 Task: Look for space in Babana, Nigeria from 2nd June, 2023 to 15th June, 2023 for 2 adults in price range Rs.10000 to Rs.15000. Place can be entire place with 1  bedroom having 1 bed and 1 bathroom. Property type can be house, flat, guest house, hotel. Booking option can be shelf check-in. Required host language is English.
Action: Mouse moved to (485, 121)
Screenshot: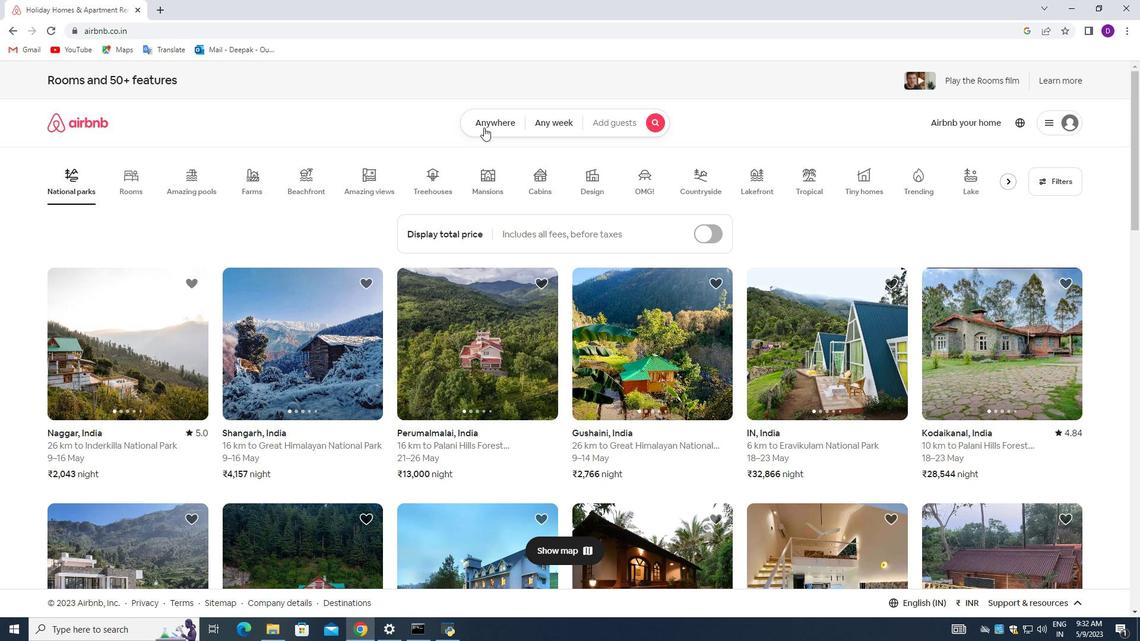 
Action: Mouse pressed left at (485, 121)
Screenshot: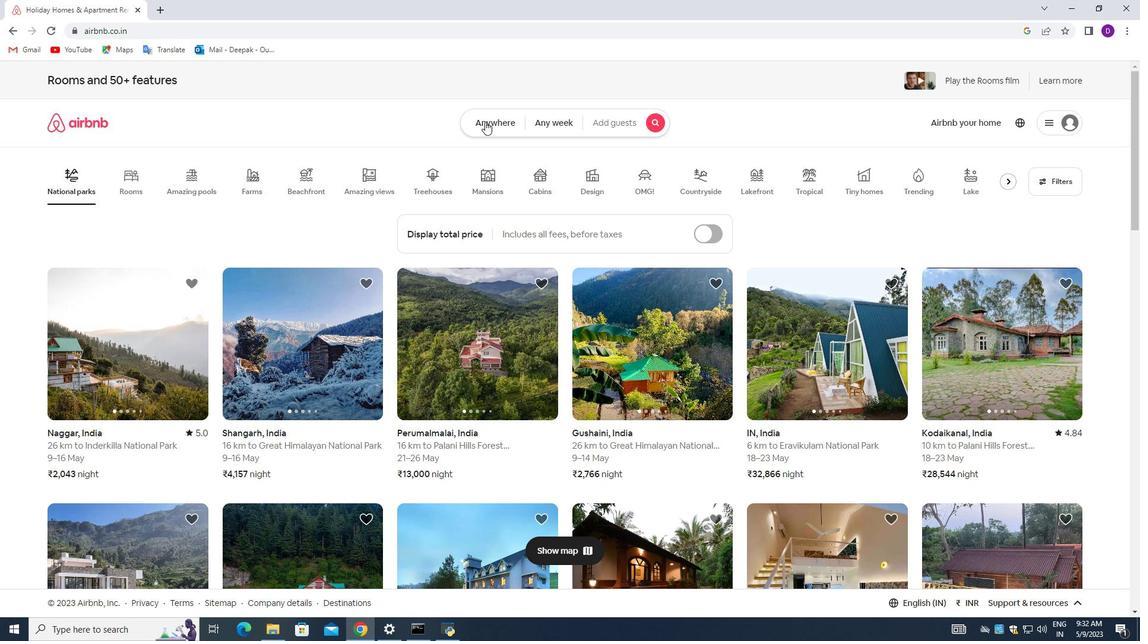
Action: Mouse moved to (425, 171)
Screenshot: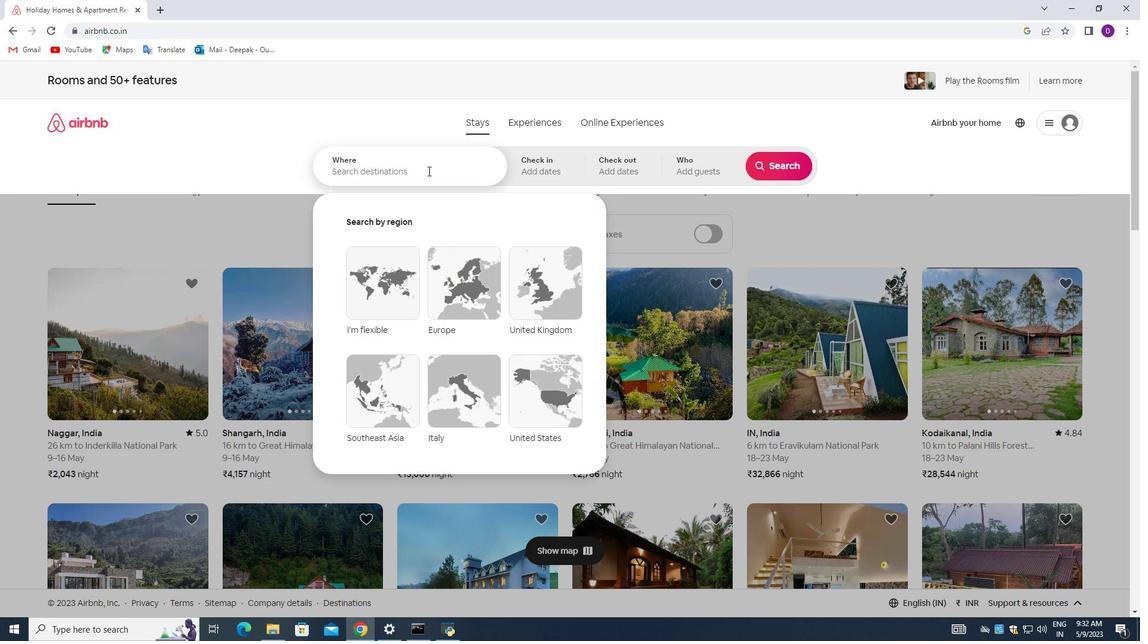 
Action: Mouse pressed left at (425, 171)
Screenshot: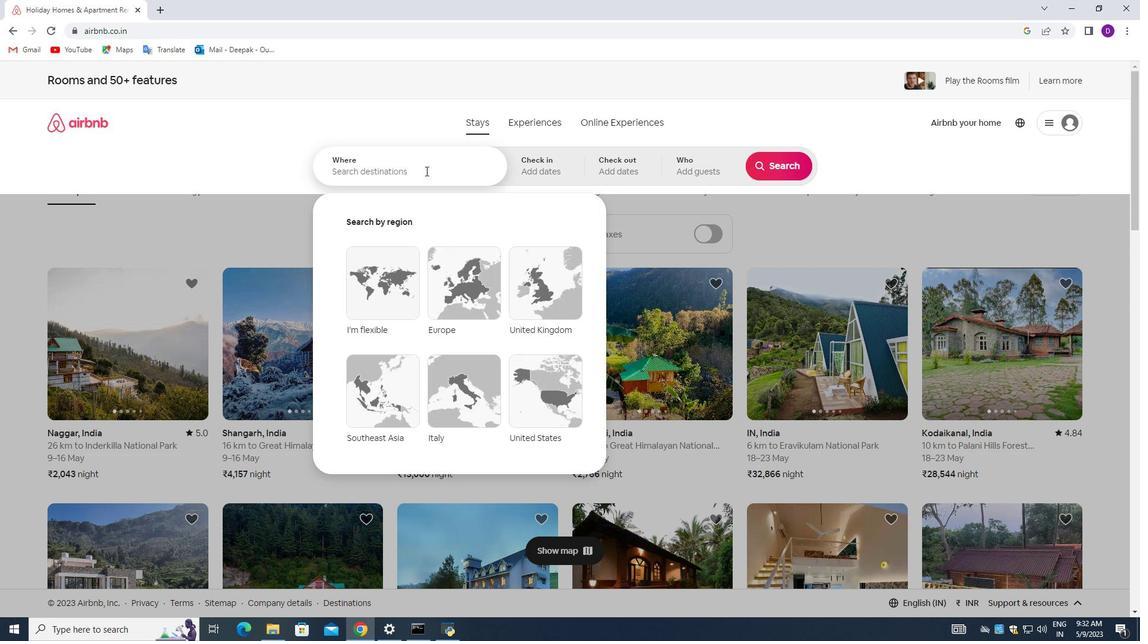 
Action: Mouse moved to (197, 242)
Screenshot: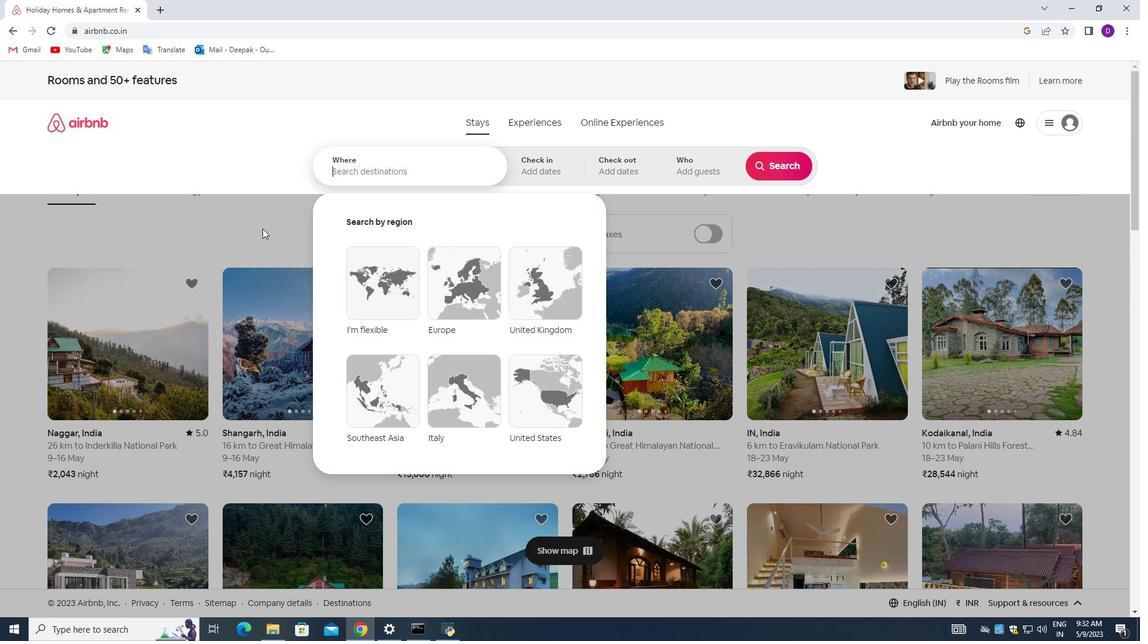 
Action: Key pressed <Key.shift_r>Babana,<Key.space><Key.shift>Nigeria<Key.enter>
Screenshot: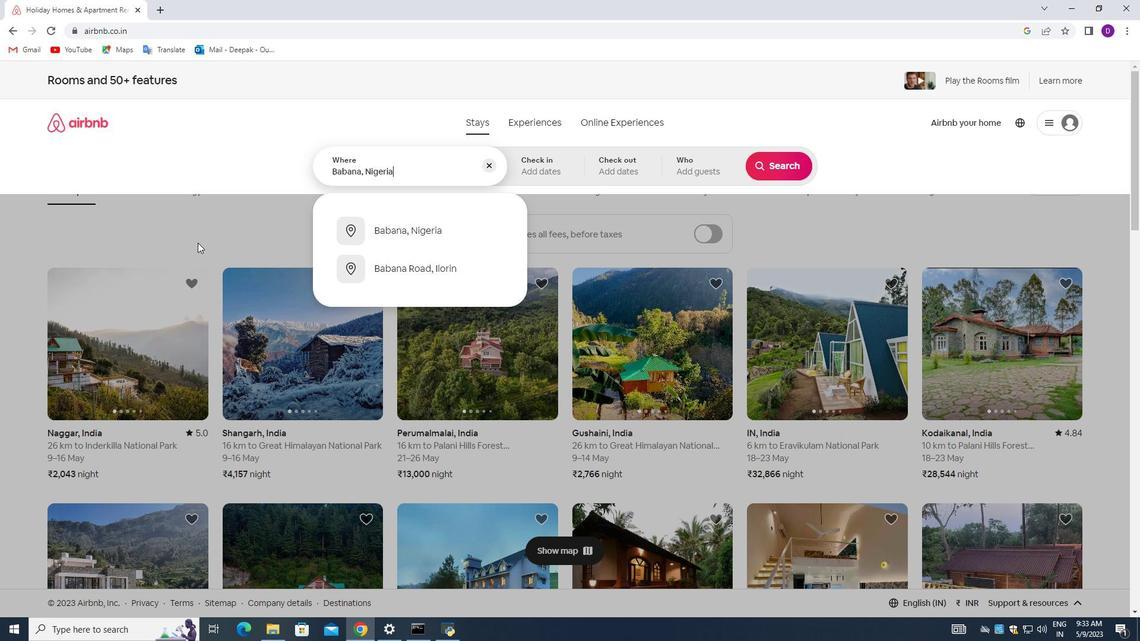 
Action: Mouse moved to (735, 308)
Screenshot: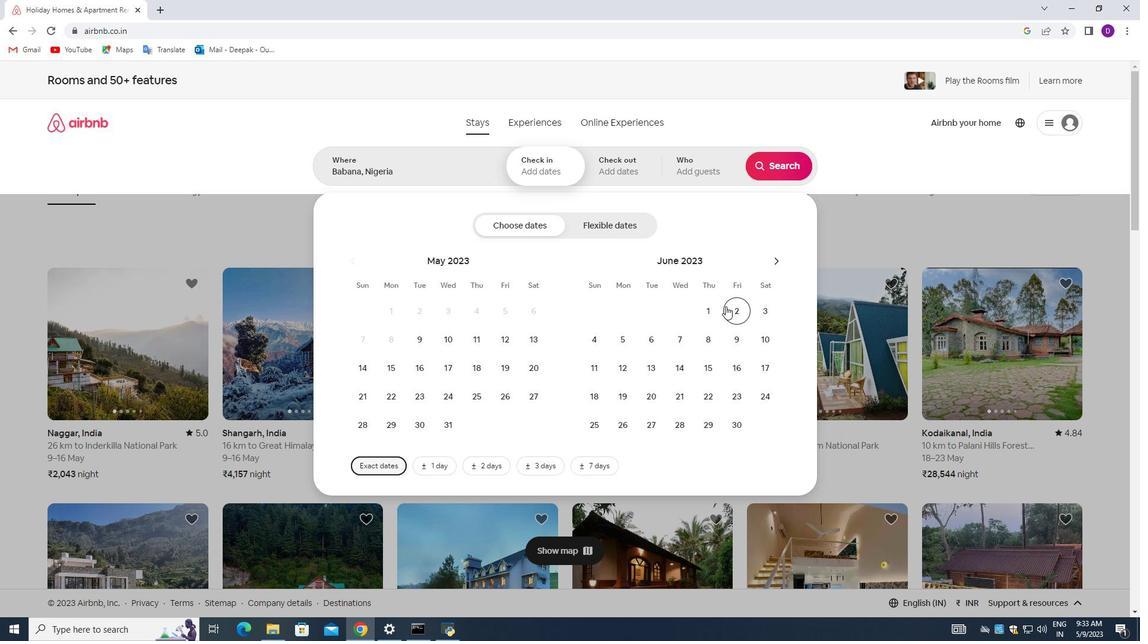 
Action: Mouse pressed left at (735, 308)
Screenshot: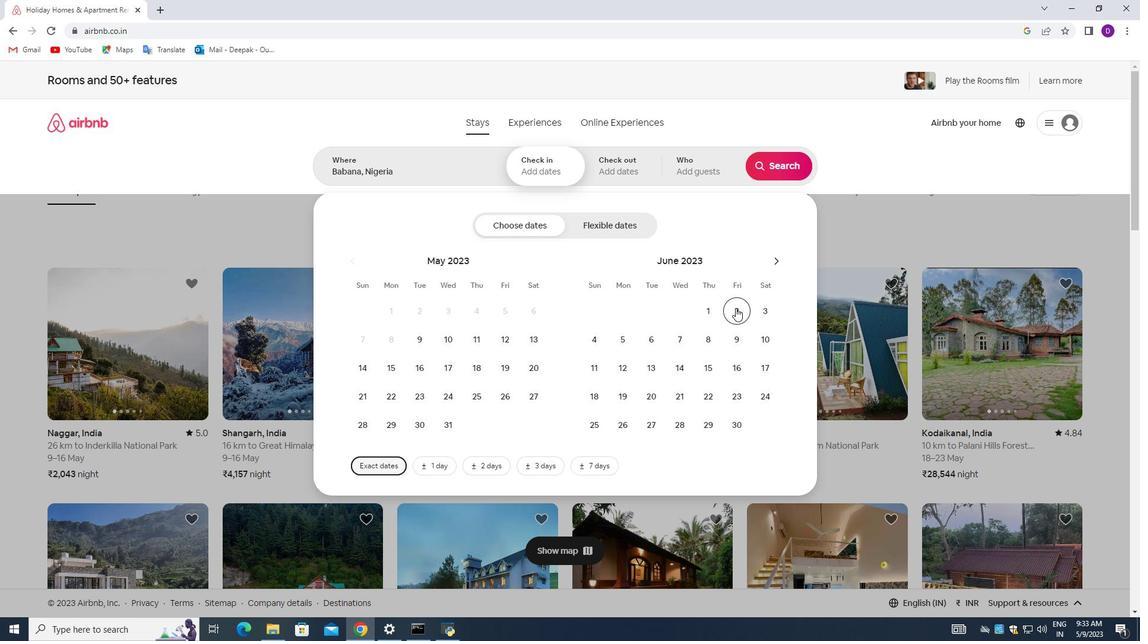 
Action: Mouse moved to (711, 368)
Screenshot: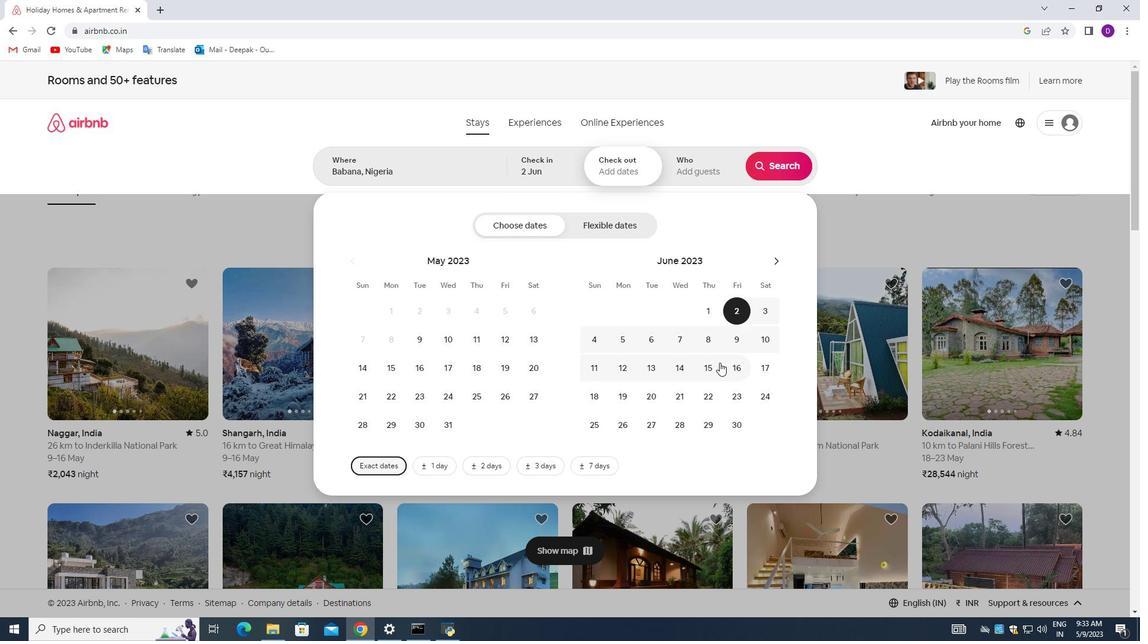 
Action: Mouse pressed left at (711, 368)
Screenshot: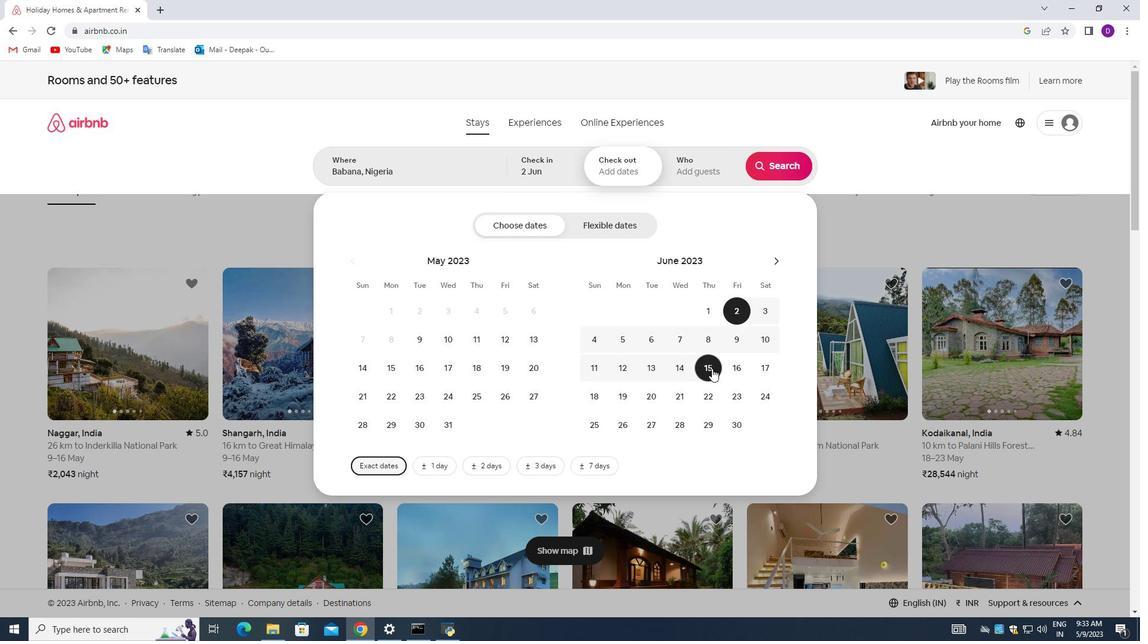 
Action: Mouse moved to (681, 171)
Screenshot: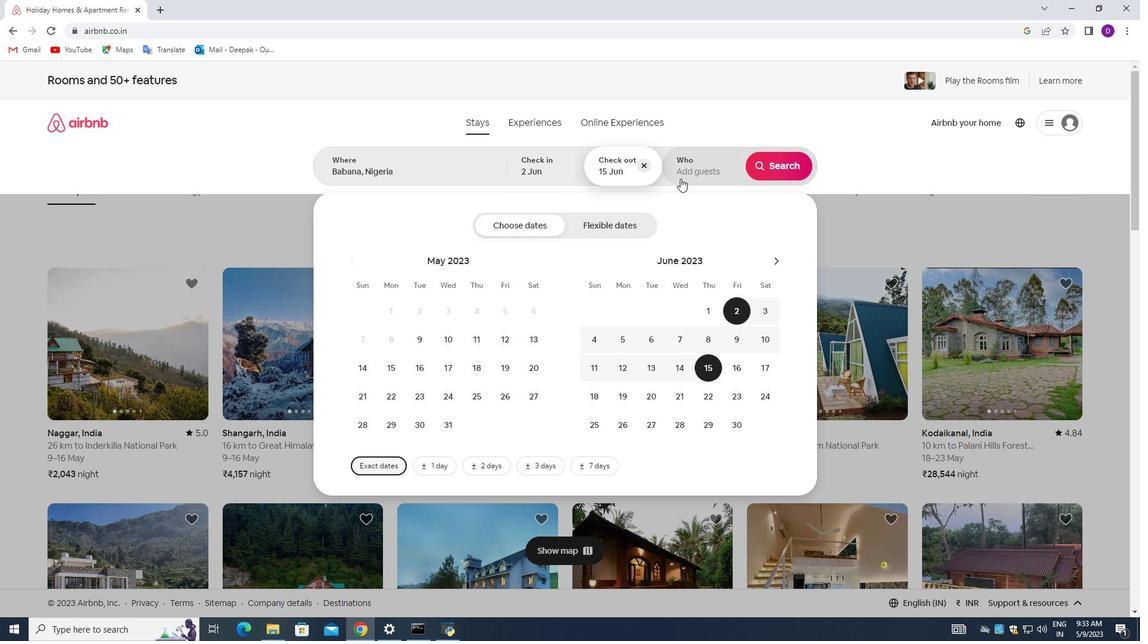 
Action: Mouse pressed left at (681, 171)
Screenshot: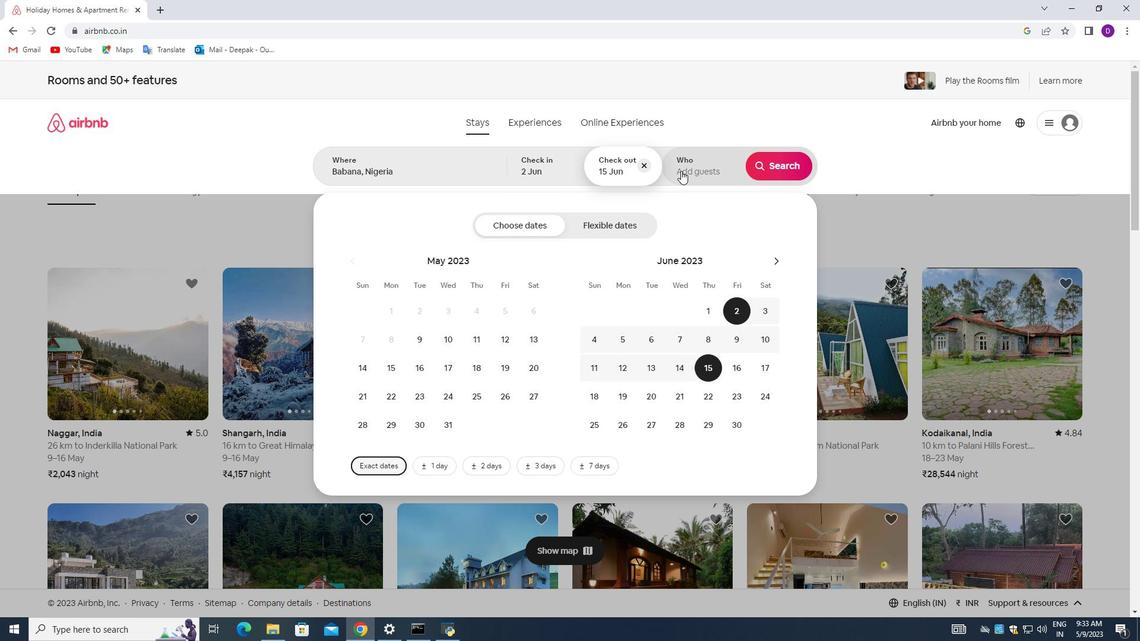 
Action: Mouse moved to (780, 231)
Screenshot: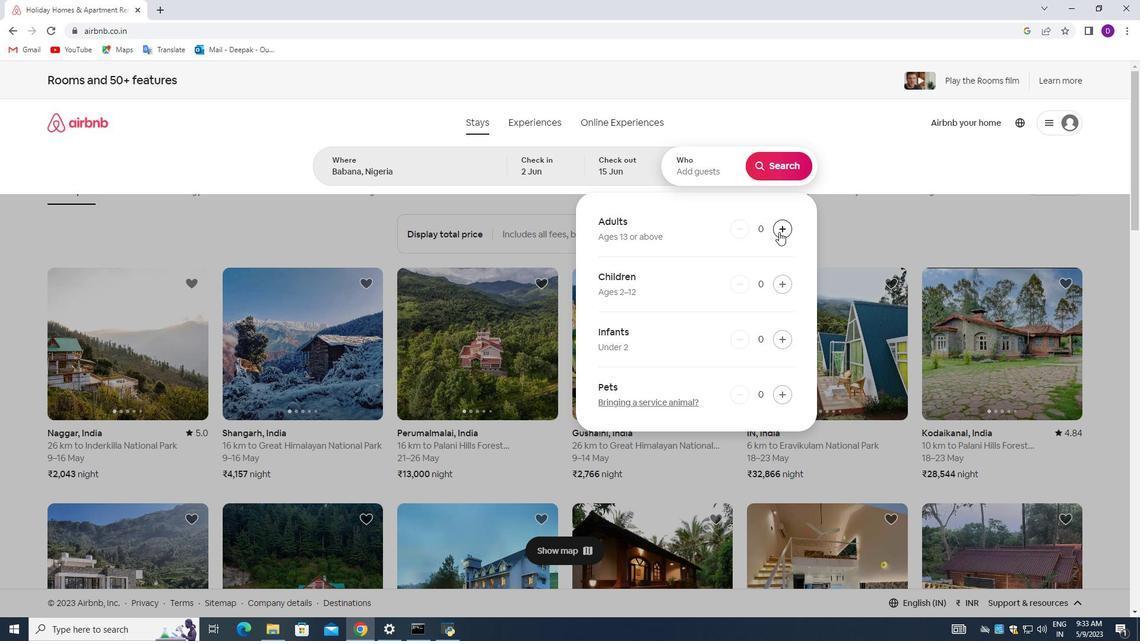 
Action: Mouse pressed left at (780, 231)
Screenshot: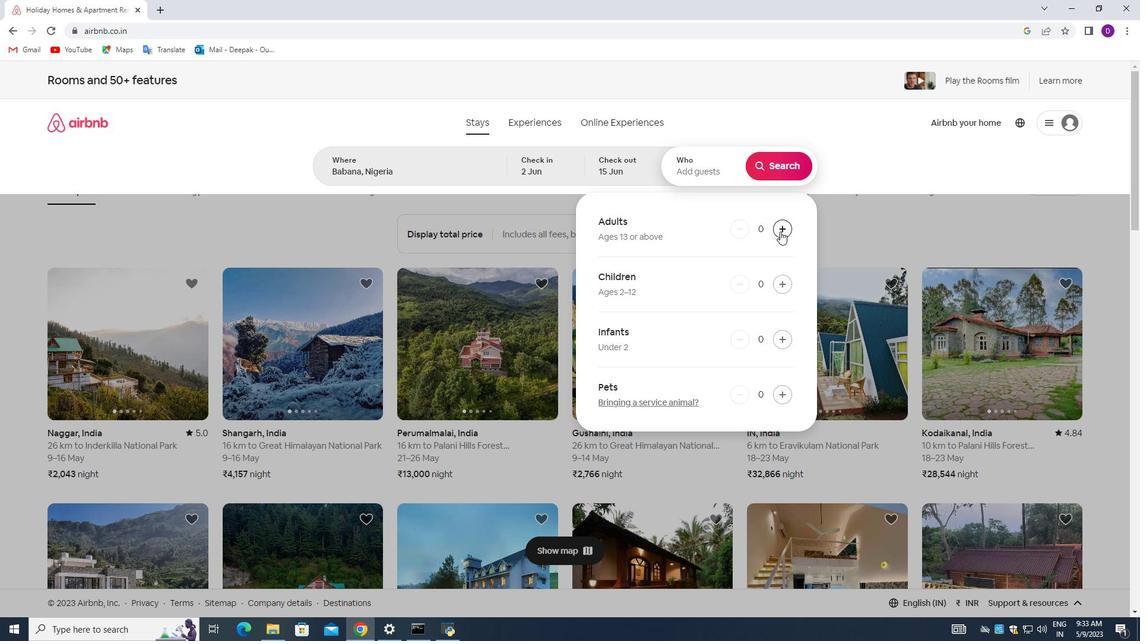 
Action: Mouse pressed left at (780, 231)
Screenshot: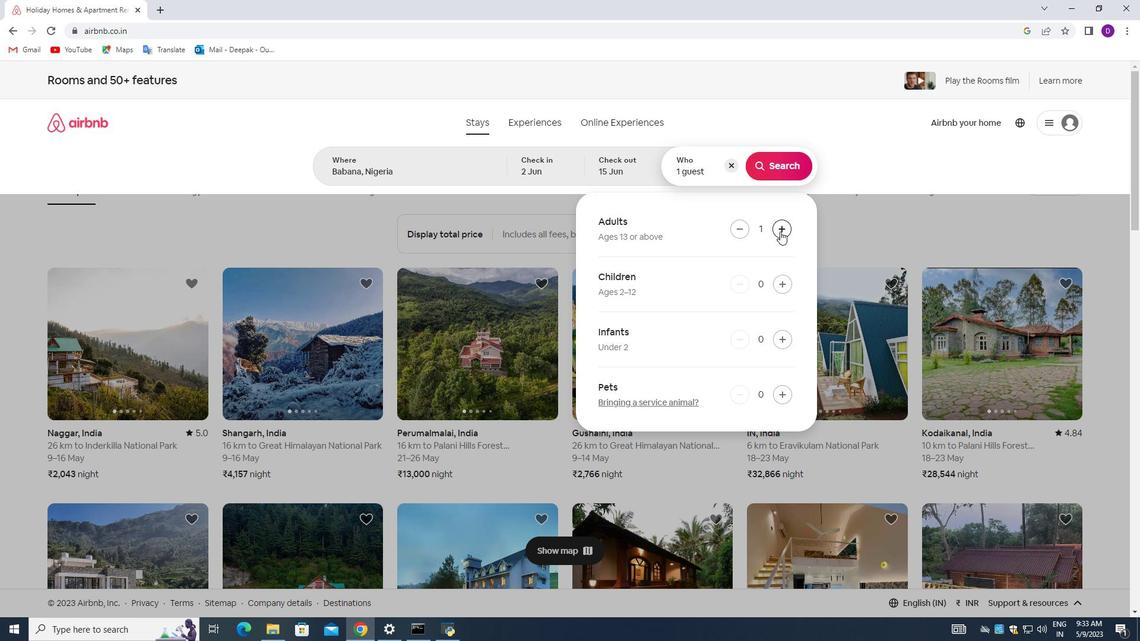 
Action: Mouse moved to (781, 163)
Screenshot: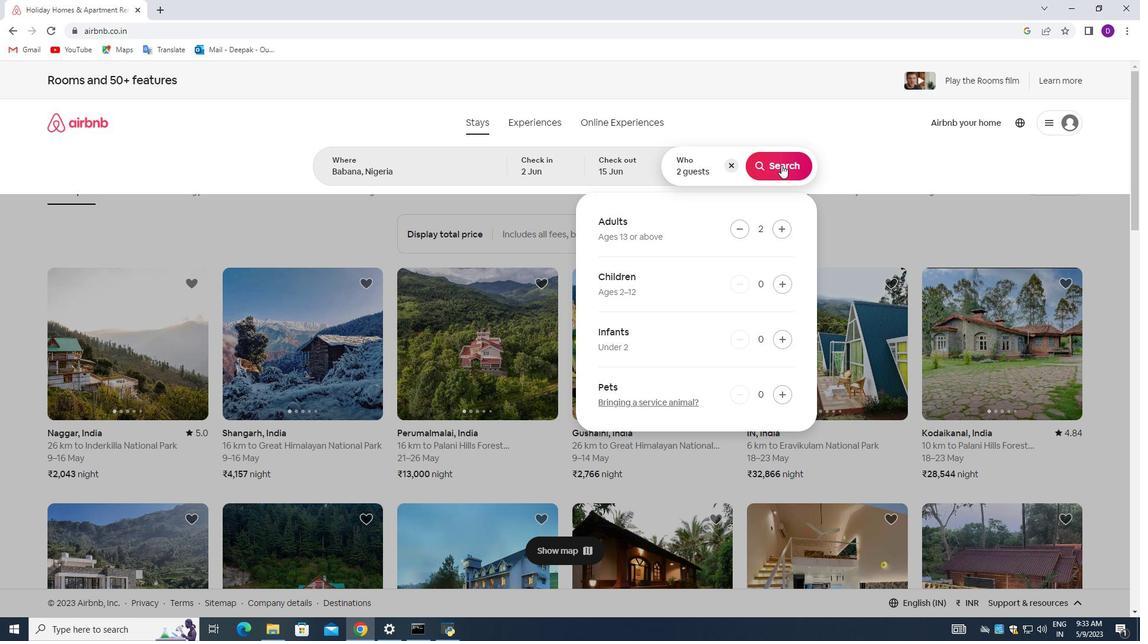 
Action: Mouse pressed left at (781, 163)
Screenshot: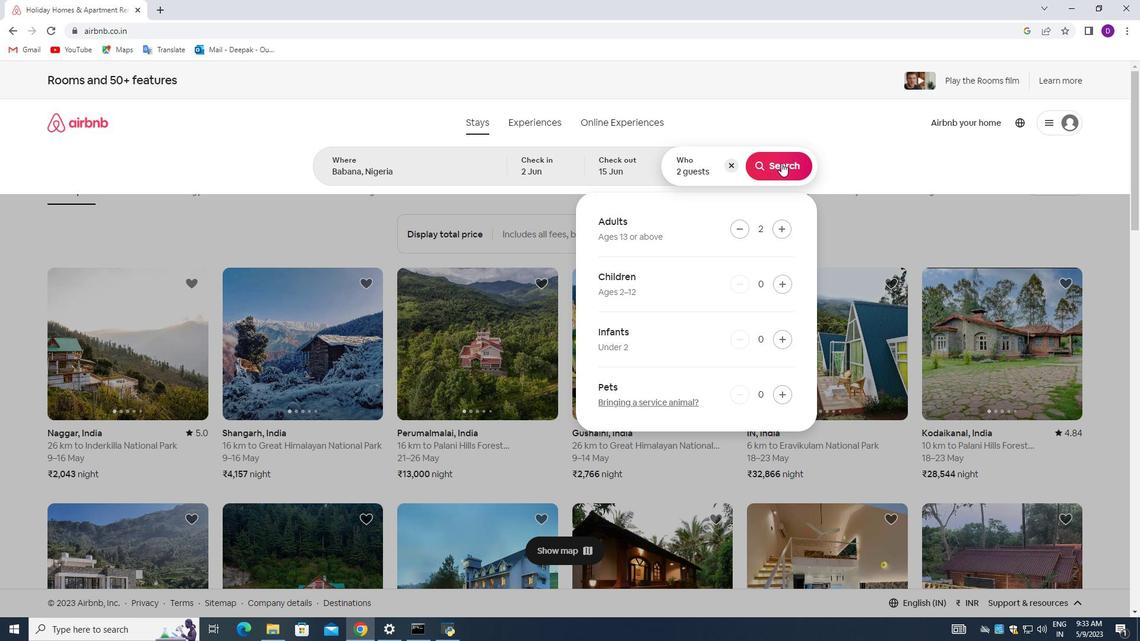 
Action: Mouse moved to (1077, 129)
Screenshot: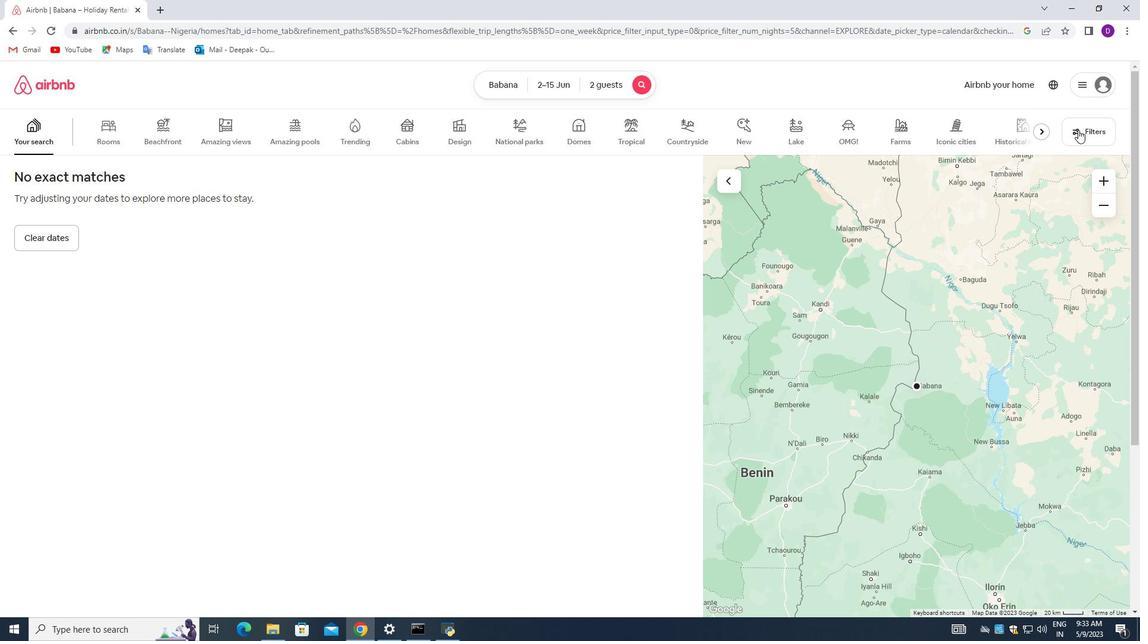 
Action: Mouse pressed left at (1077, 129)
Screenshot: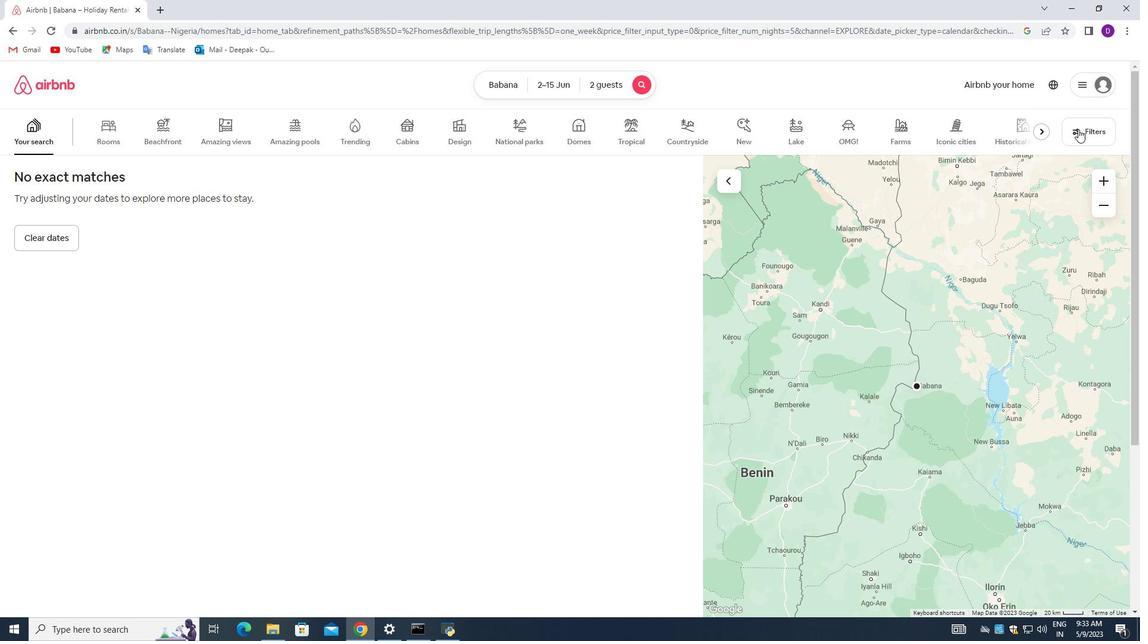 
Action: Mouse moved to (436, 428)
Screenshot: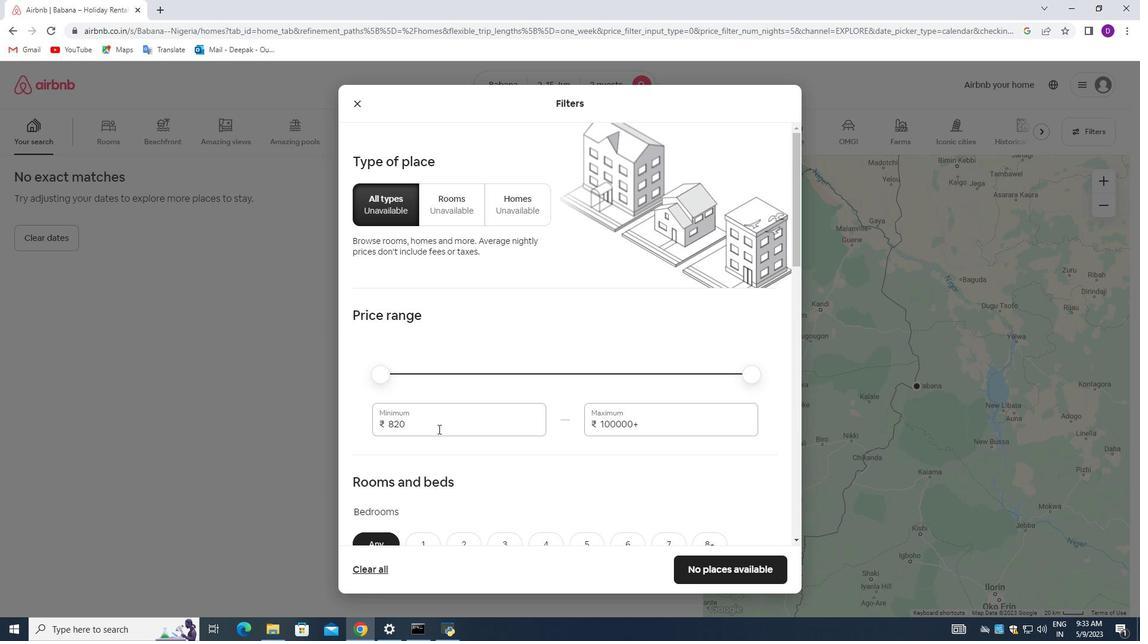 
Action: Mouse pressed left at (436, 428)
Screenshot: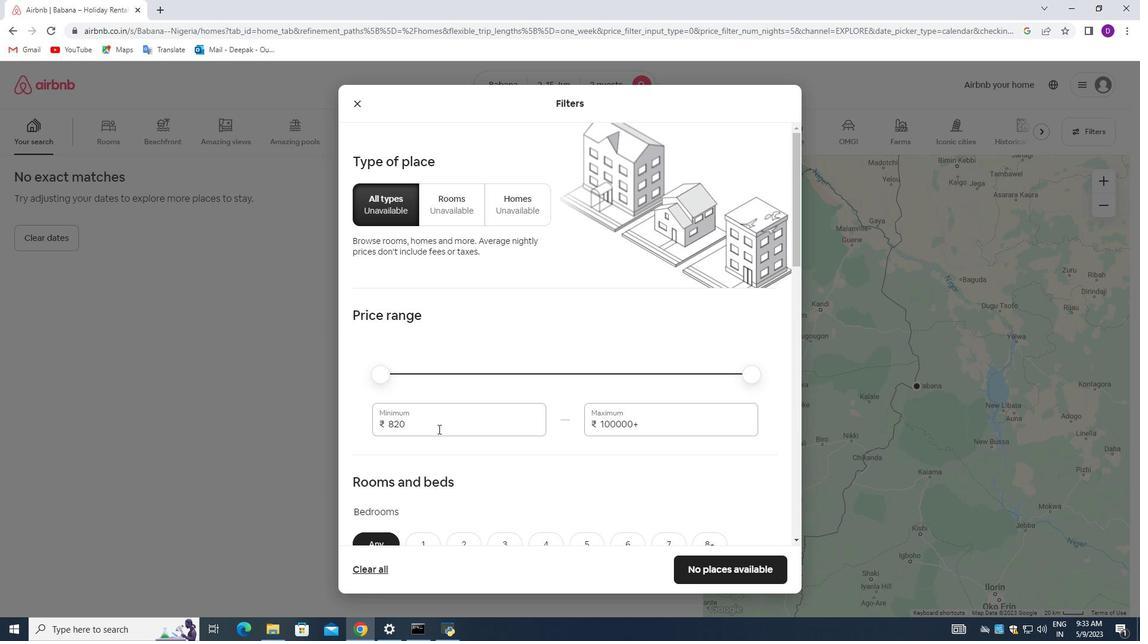 
Action: Mouse pressed left at (436, 428)
Screenshot: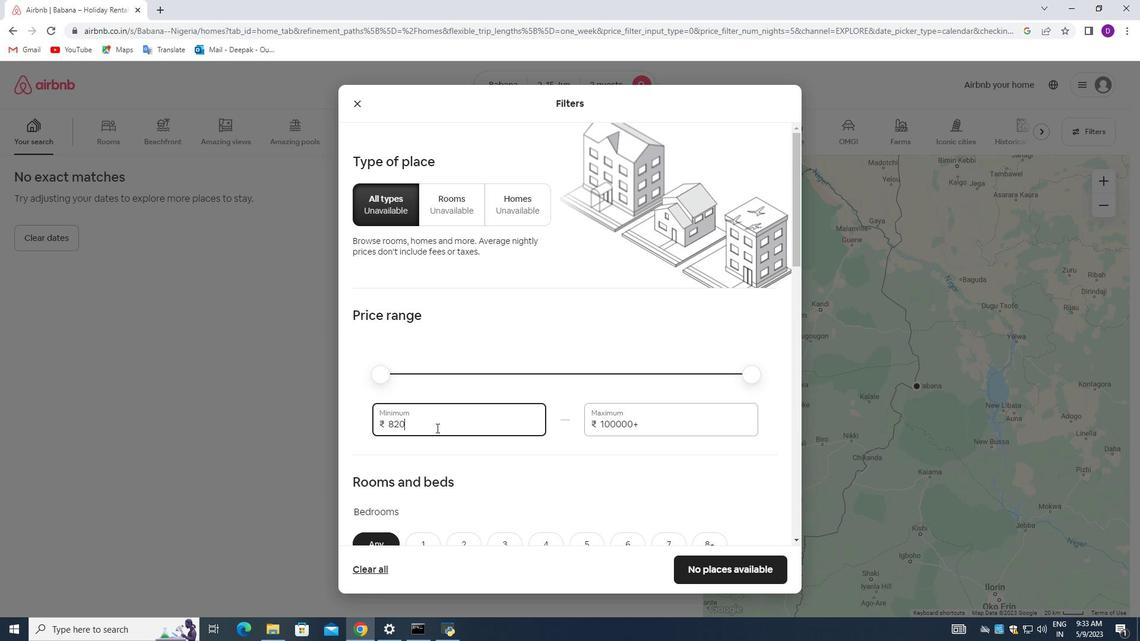 
Action: Key pressed 10000<Key.tab>15000
Screenshot: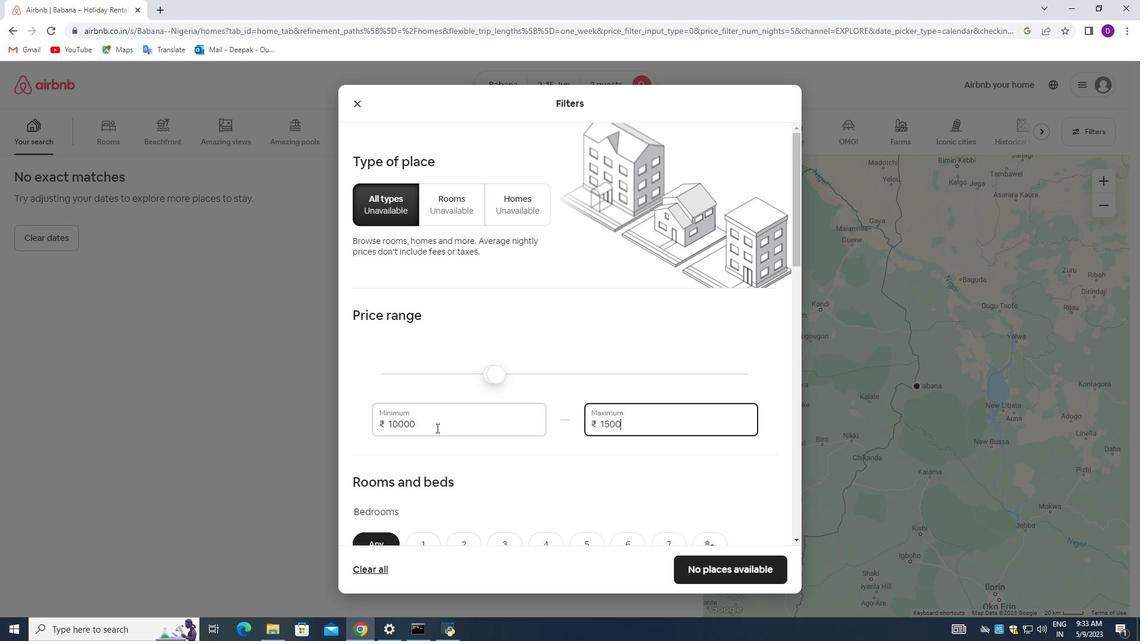 
Action: Mouse moved to (507, 366)
Screenshot: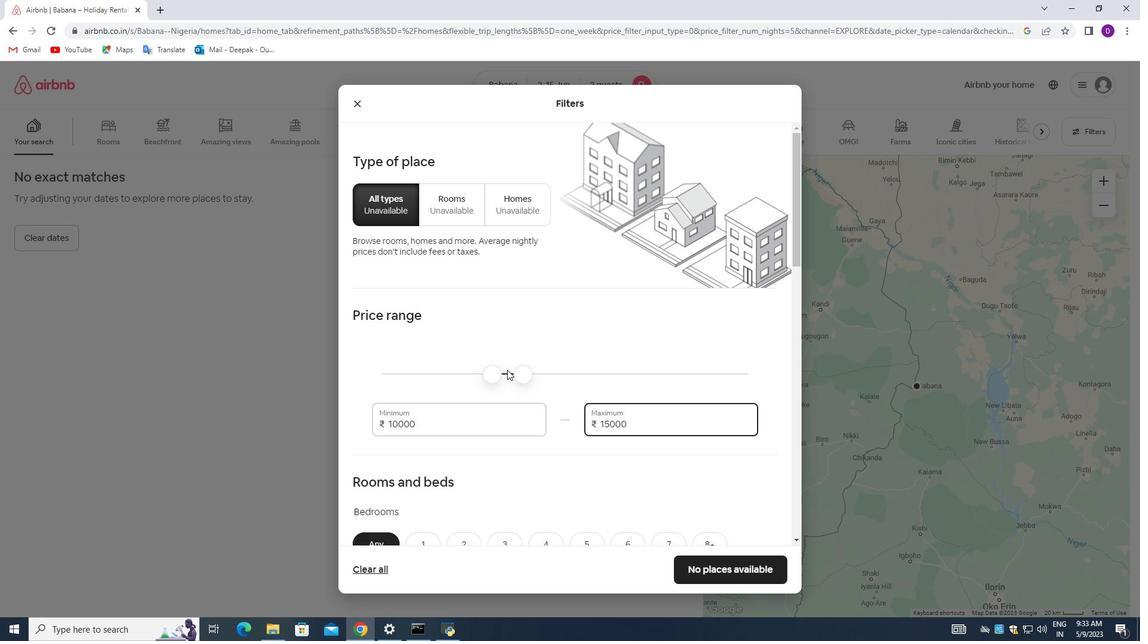 
Action: Mouse scrolled (507, 366) with delta (0, 0)
Screenshot: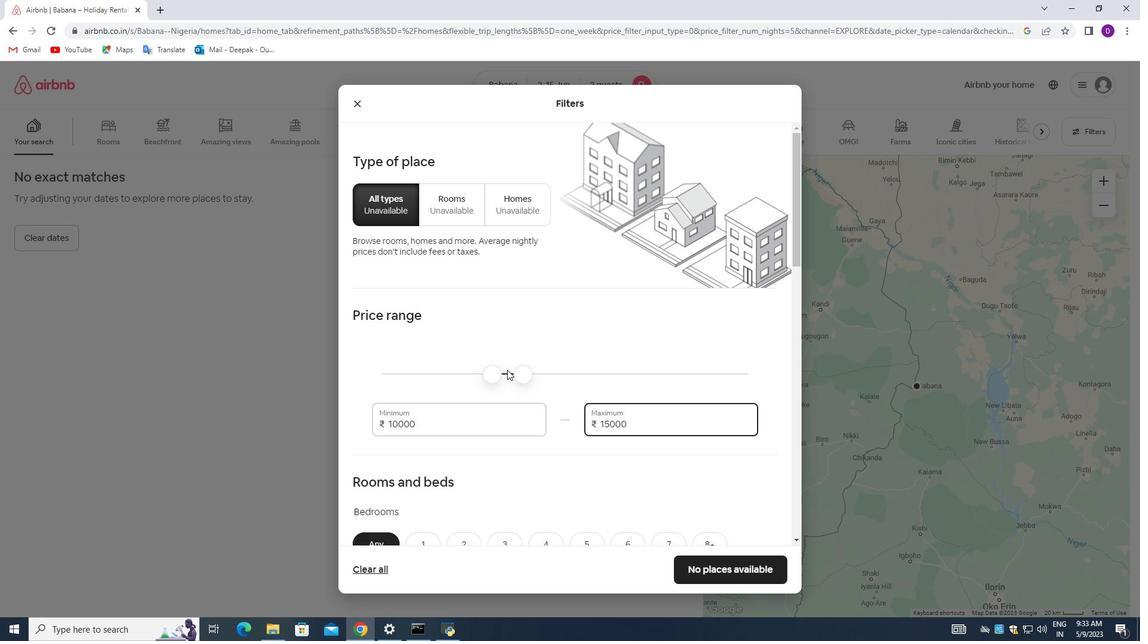 
Action: Mouse moved to (518, 339)
Screenshot: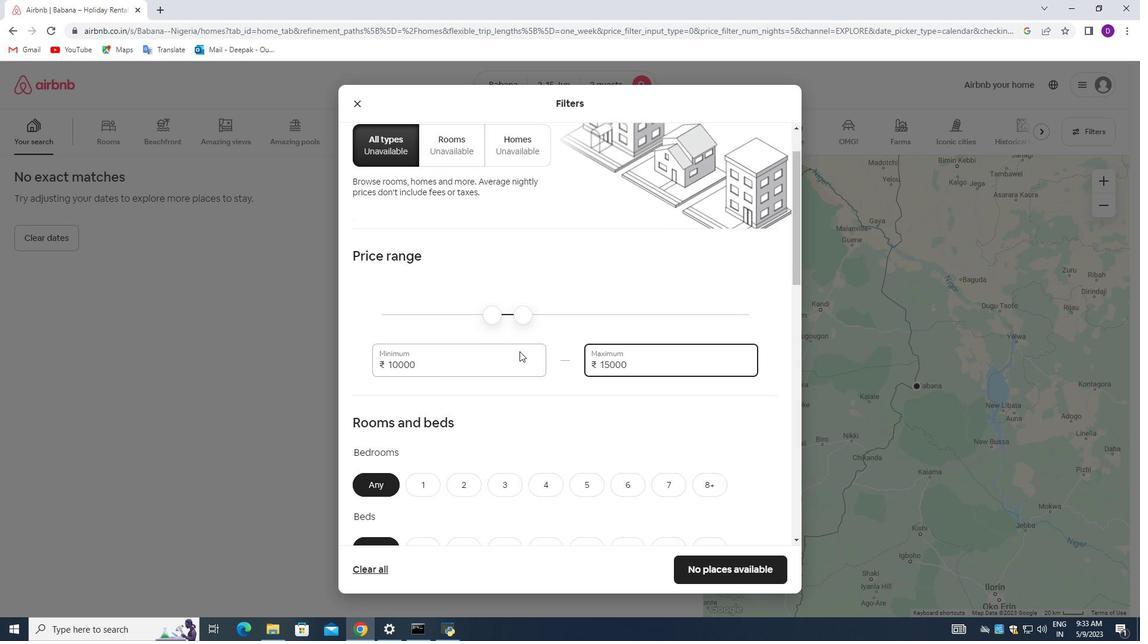 
Action: Mouse scrolled (518, 339) with delta (0, 0)
Screenshot: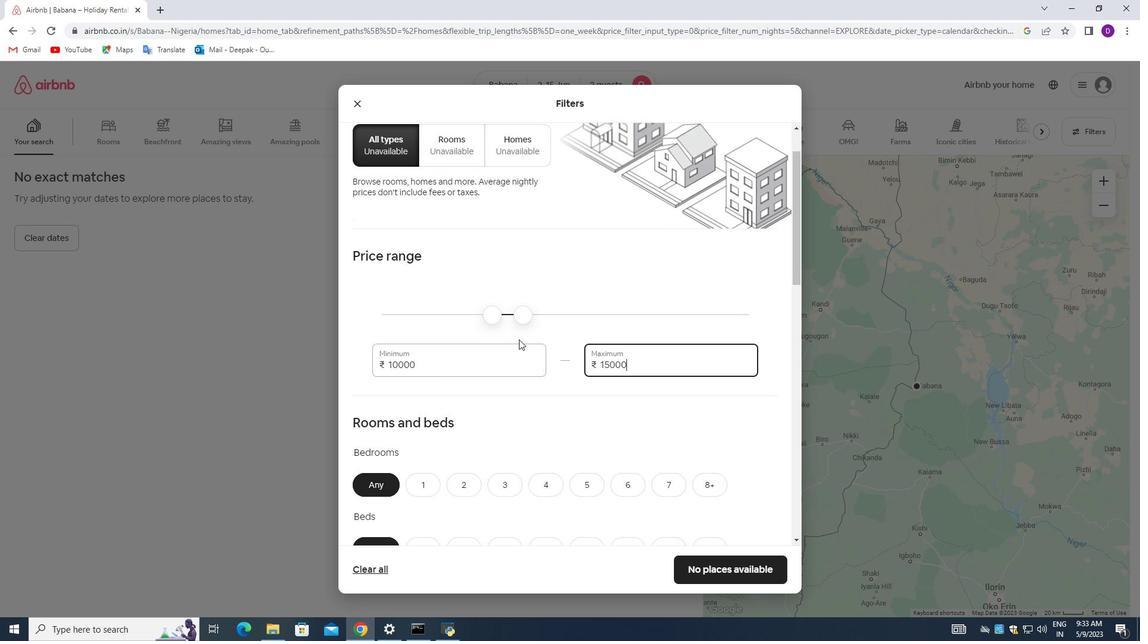 
Action: Mouse scrolled (518, 339) with delta (0, 0)
Screenshot: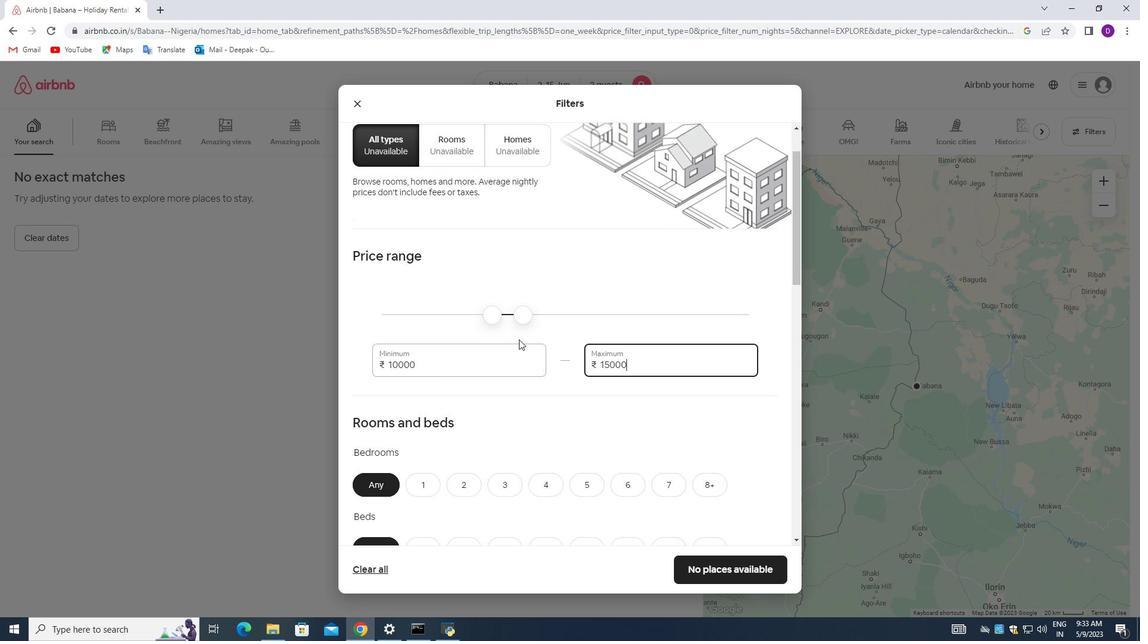 
Action: Mouse scrolled (518, 339) with delta (0, 0)
Screenshot: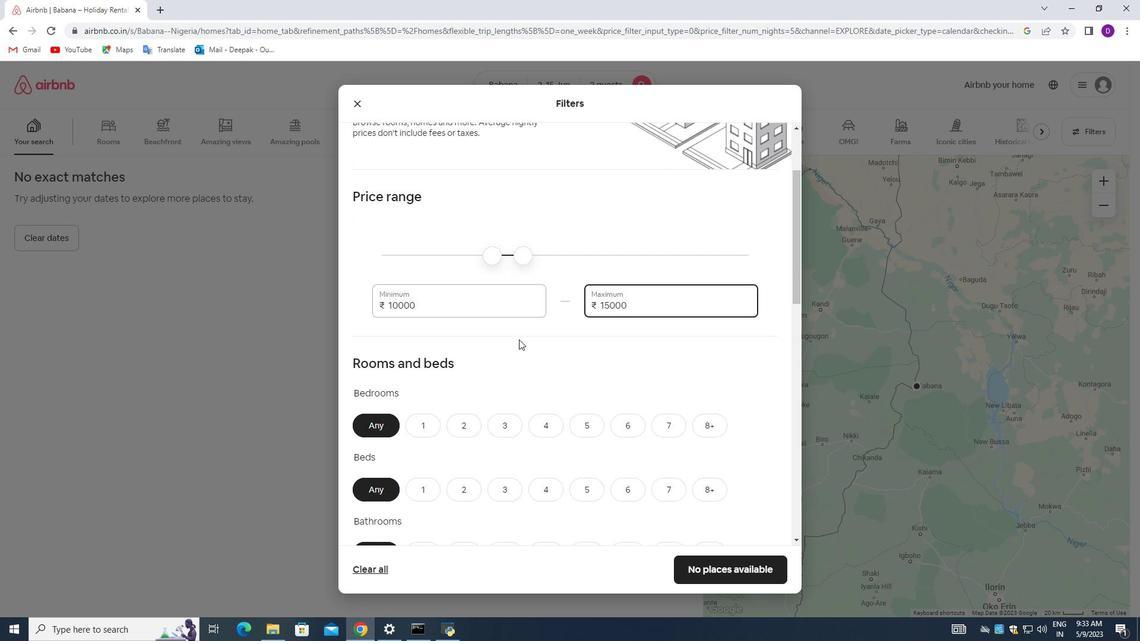 
Action: Mouse moved to (423, 309)
Screenshot: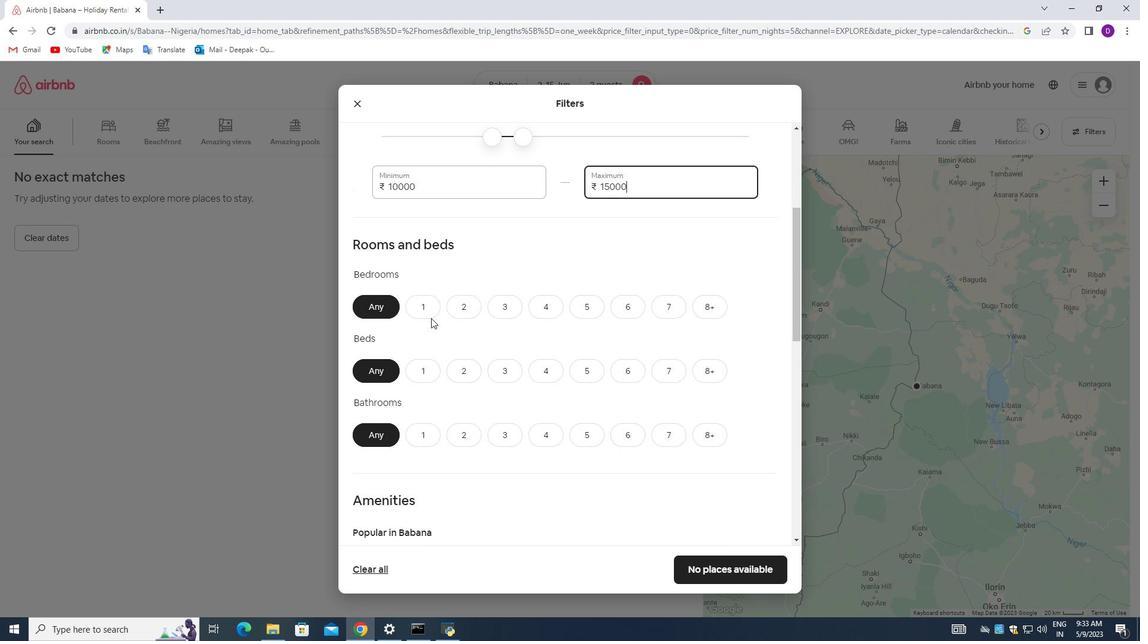 
Action: Mouse pressed left at (423, 309)
Screenshot: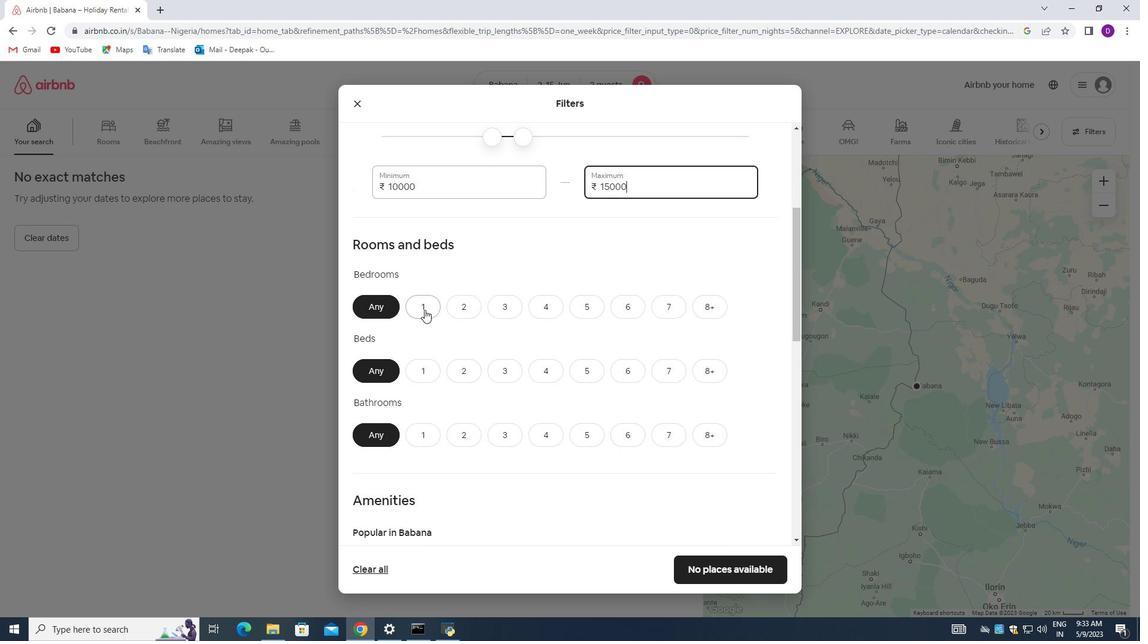 
Action: Mouse moved to (417, 378)
Screenshot: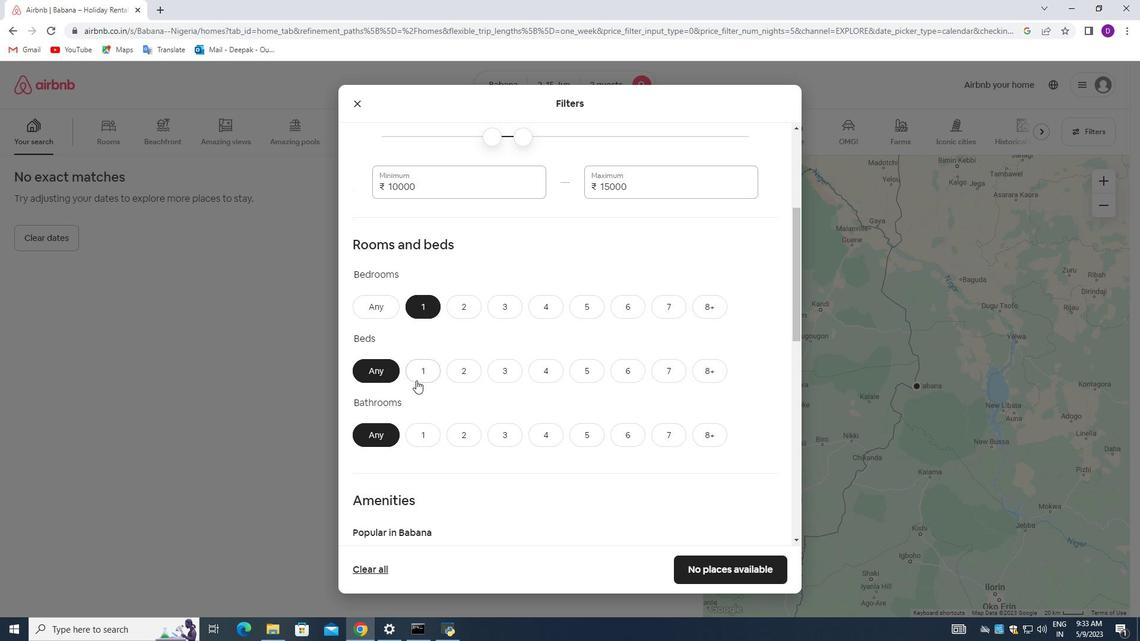 
Action: Mouse pressed left at (417, 378)
Screenshot: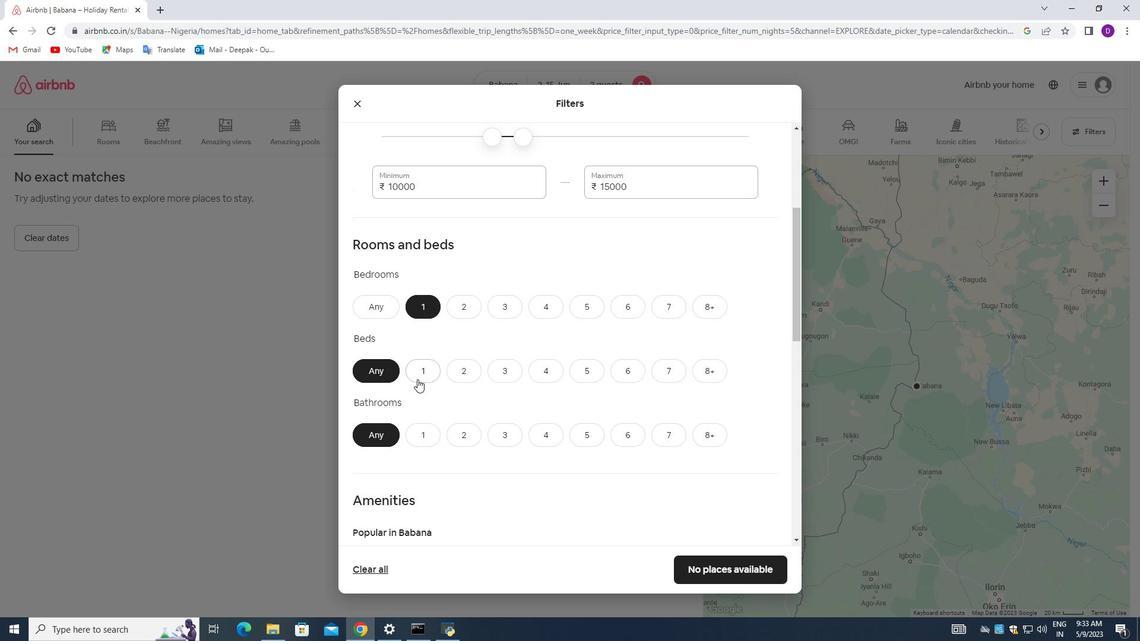 
Action: Mouse moved to (423, 432)
Screenshot: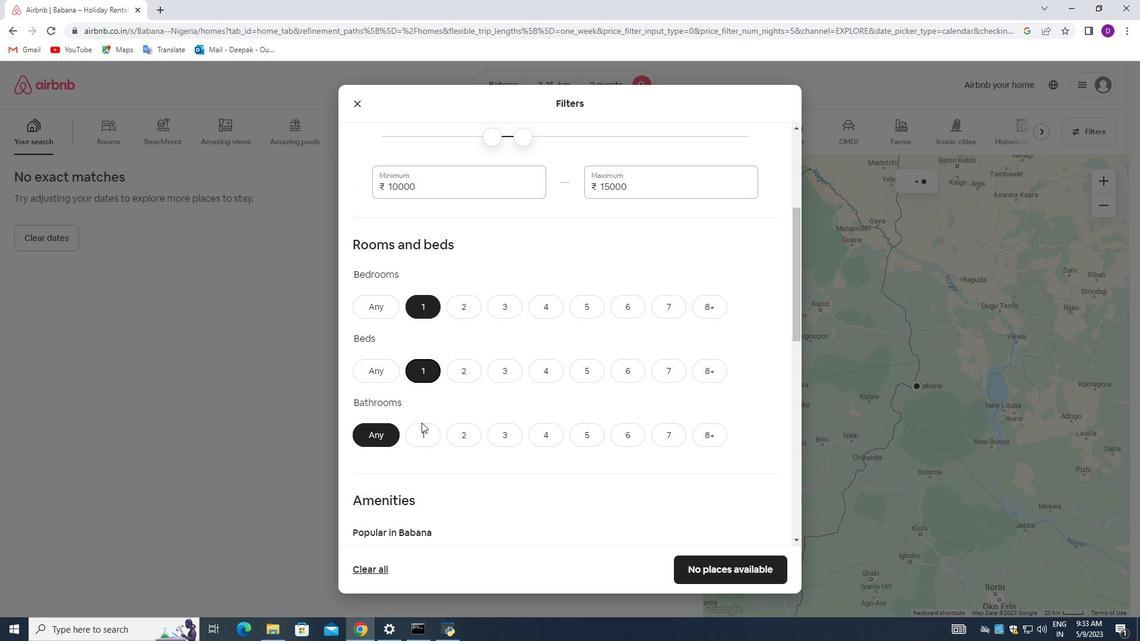 
Action: Mouse pressed left at (423, 432)
Screenshot: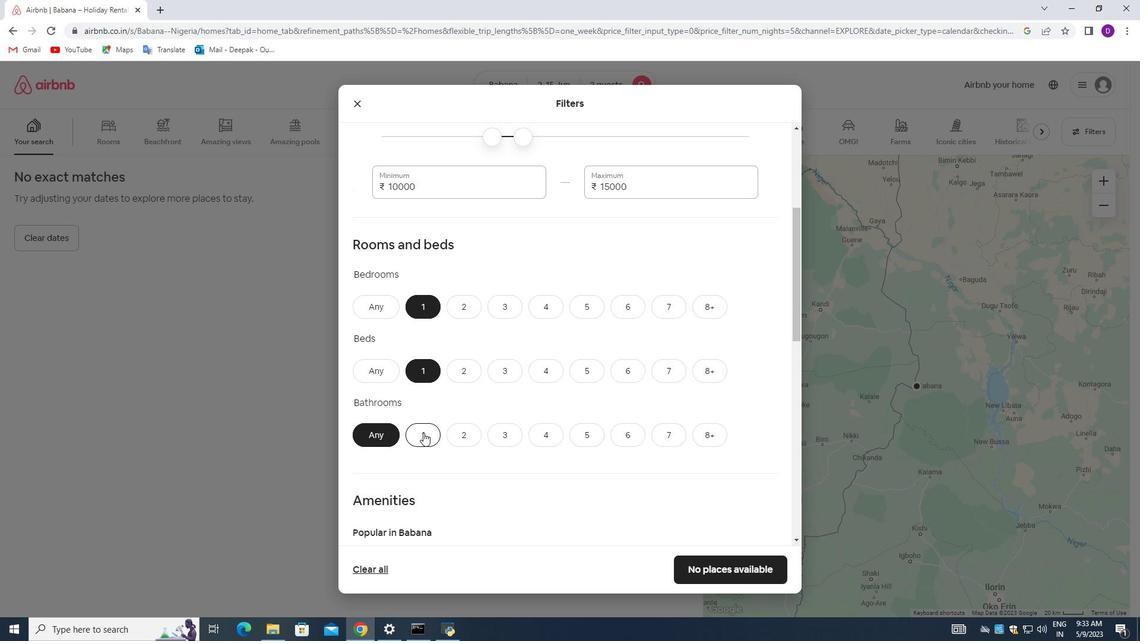
Action: Mouse moved to (505, 353)
Screenshot: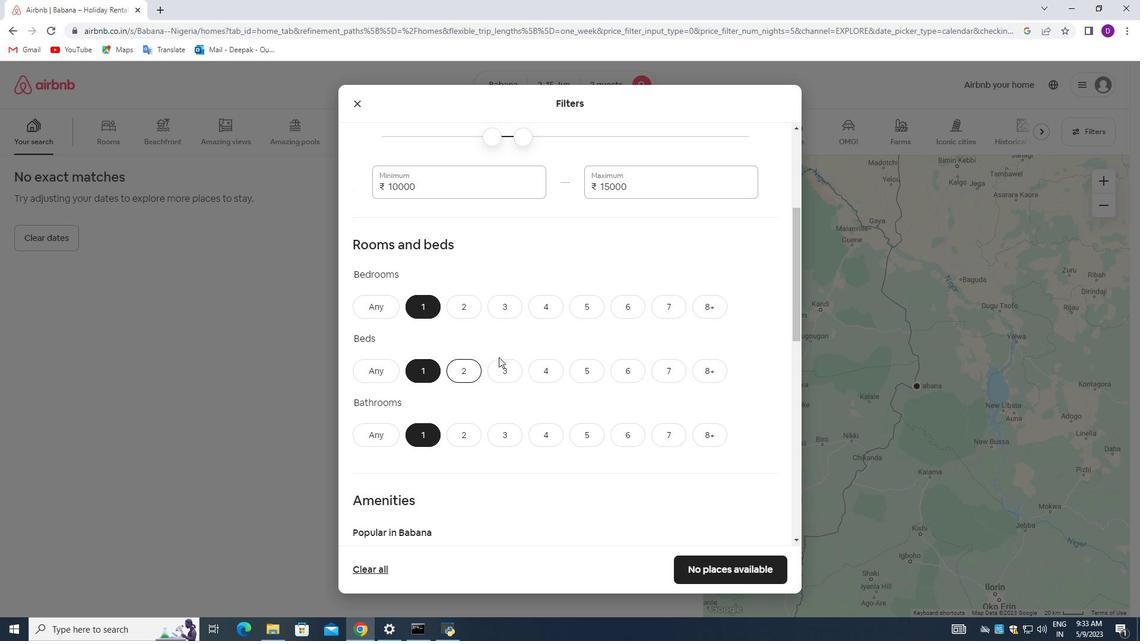 
Action: Mouse scrolled (505, 353) with delta (0, 0)
Screenshot: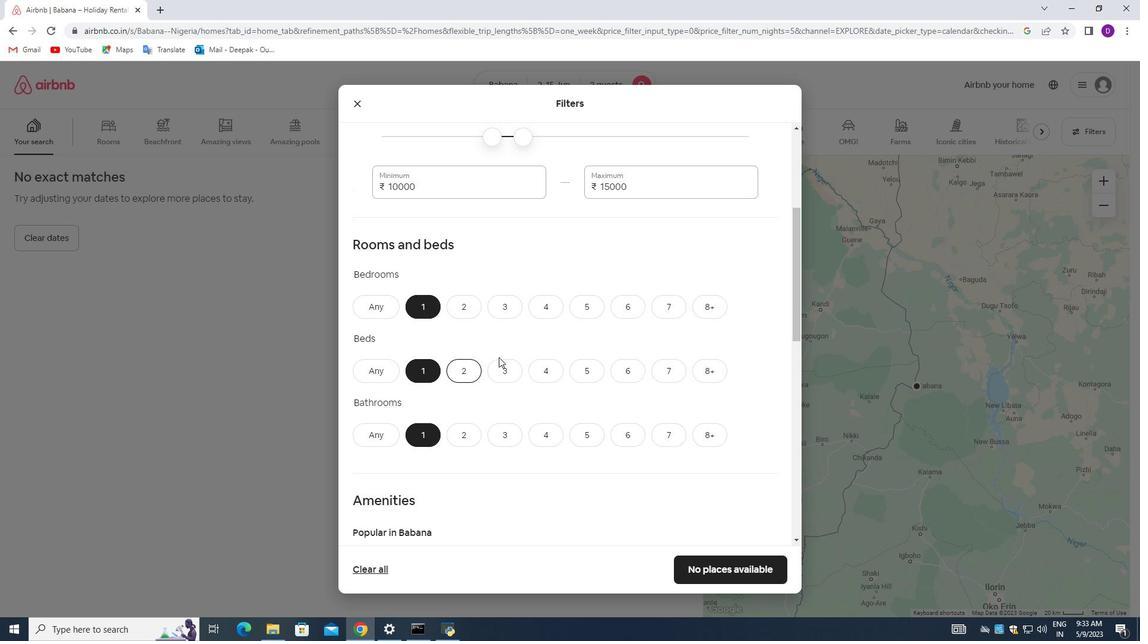 
Action: Mouse moved to (510, 337)
Screenshot: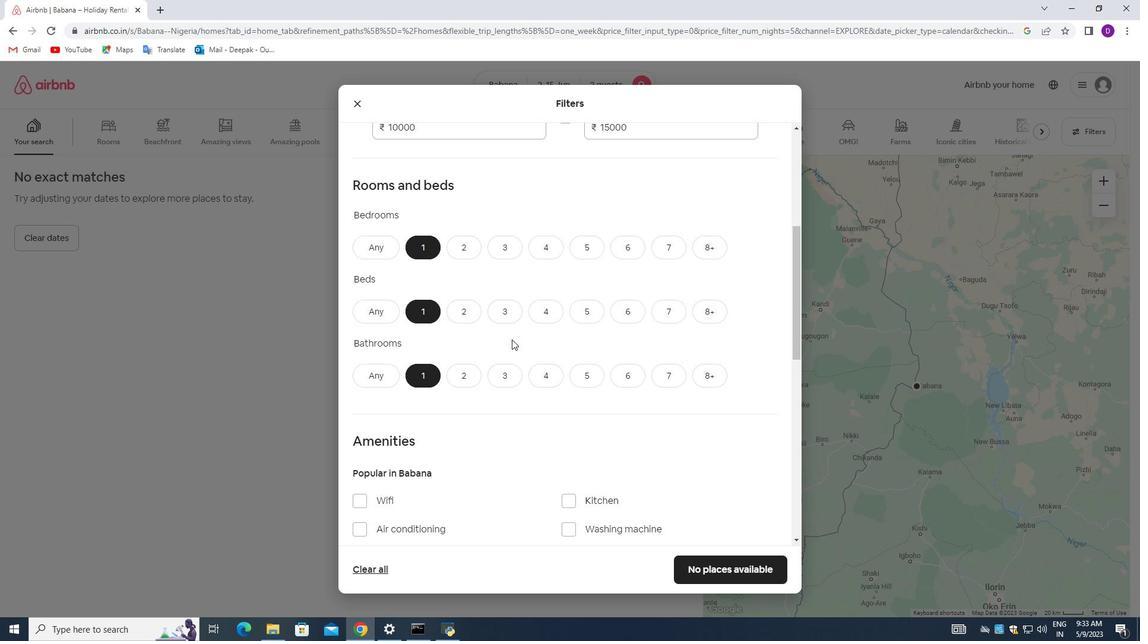 
Action: Mouse scrolled (510, 337) with delta (0, 0)
Screenshot: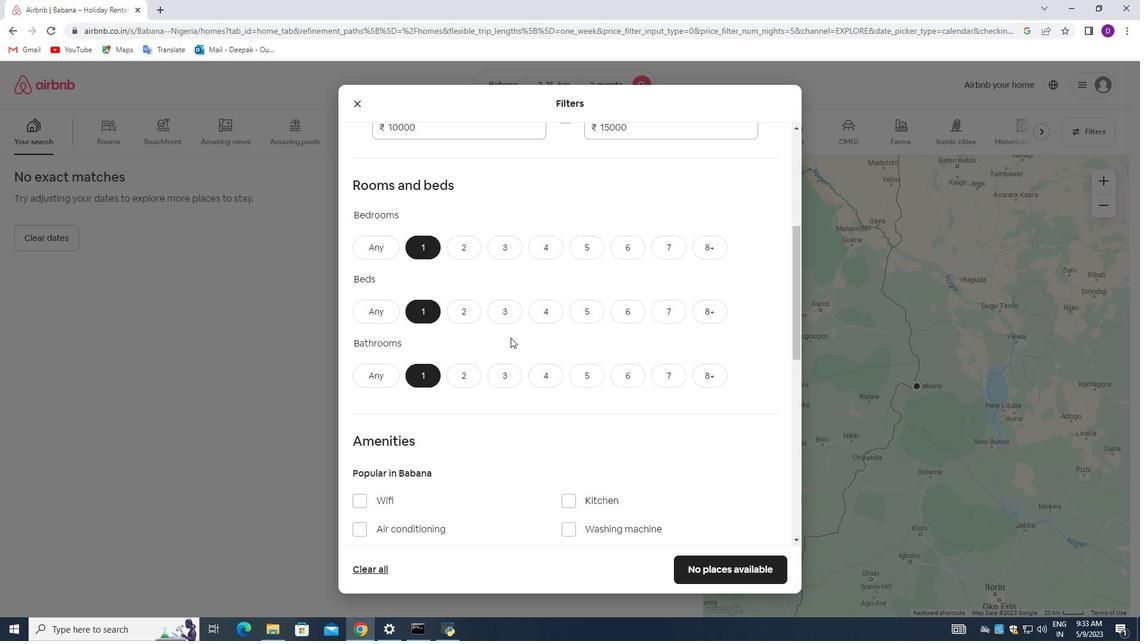 
Action: Mouse scrolled (510, 337) with delta (0, 0)
Screenshot: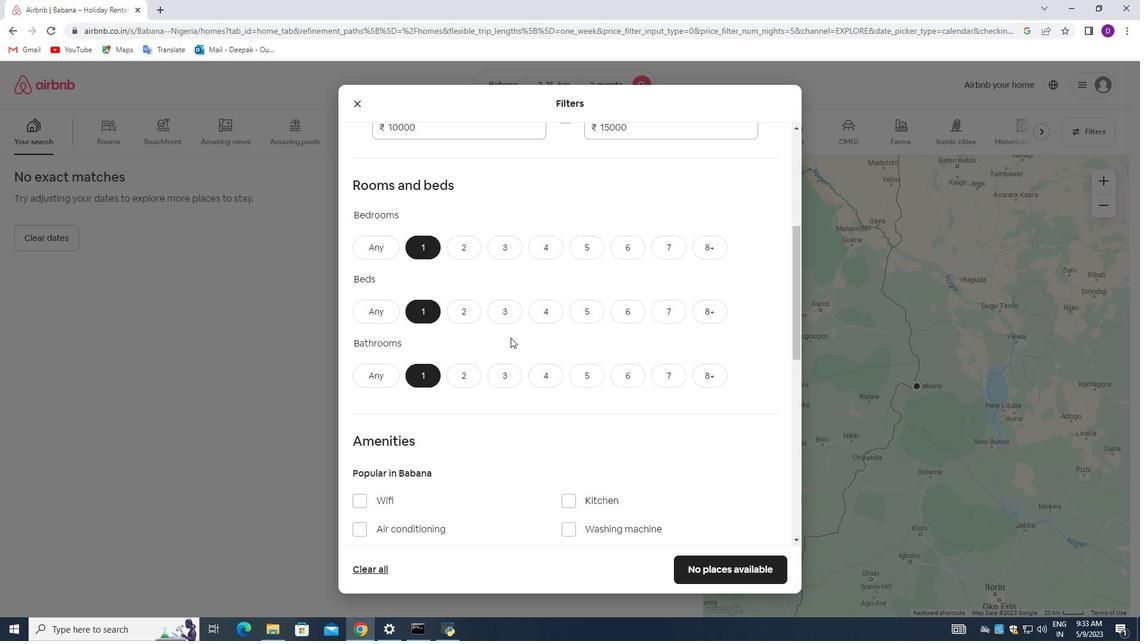 
Action: Mouse moved to (508, 338)
Screenshot: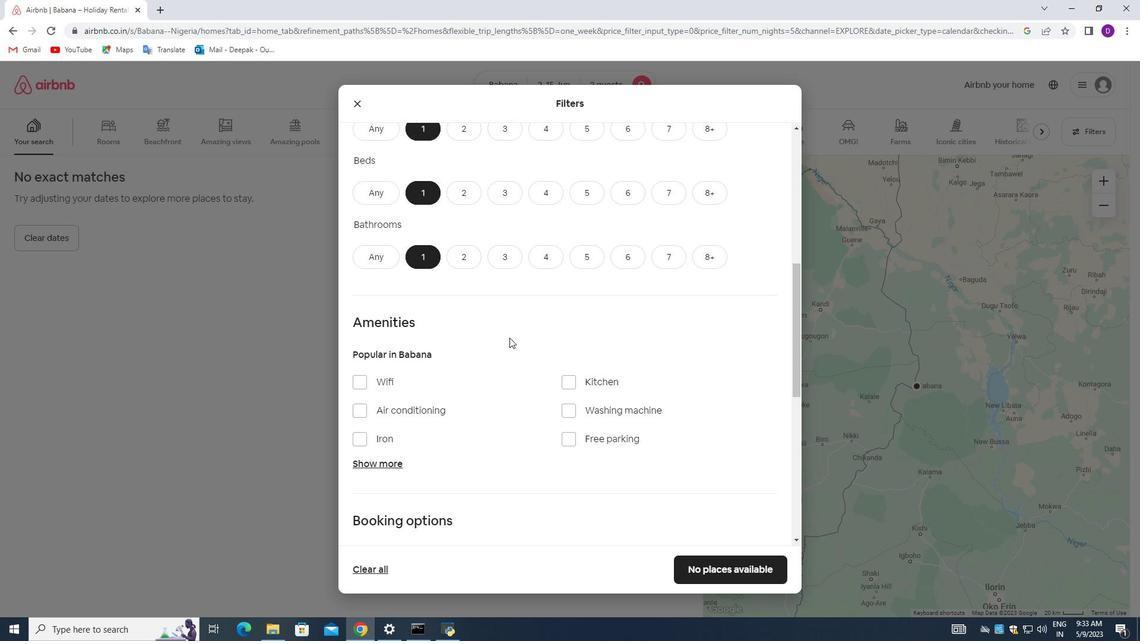 
Action: Mouse scrolled (508, 337) with delta (0, 0)
Screenshot: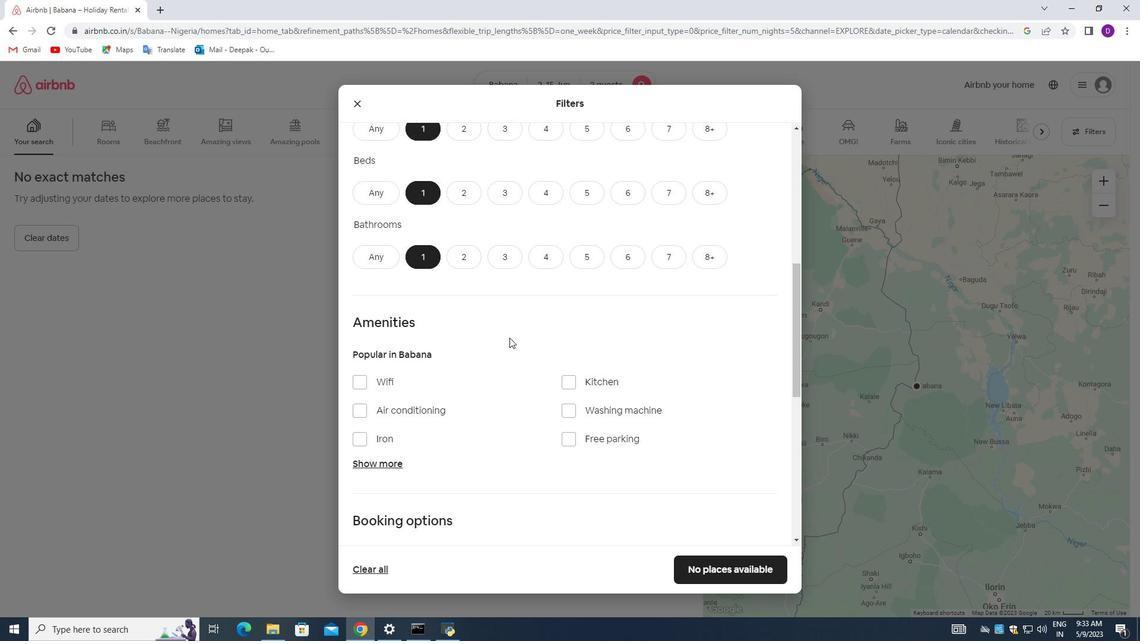 
Action: Mouse moved to (508, 339)
Screenshot: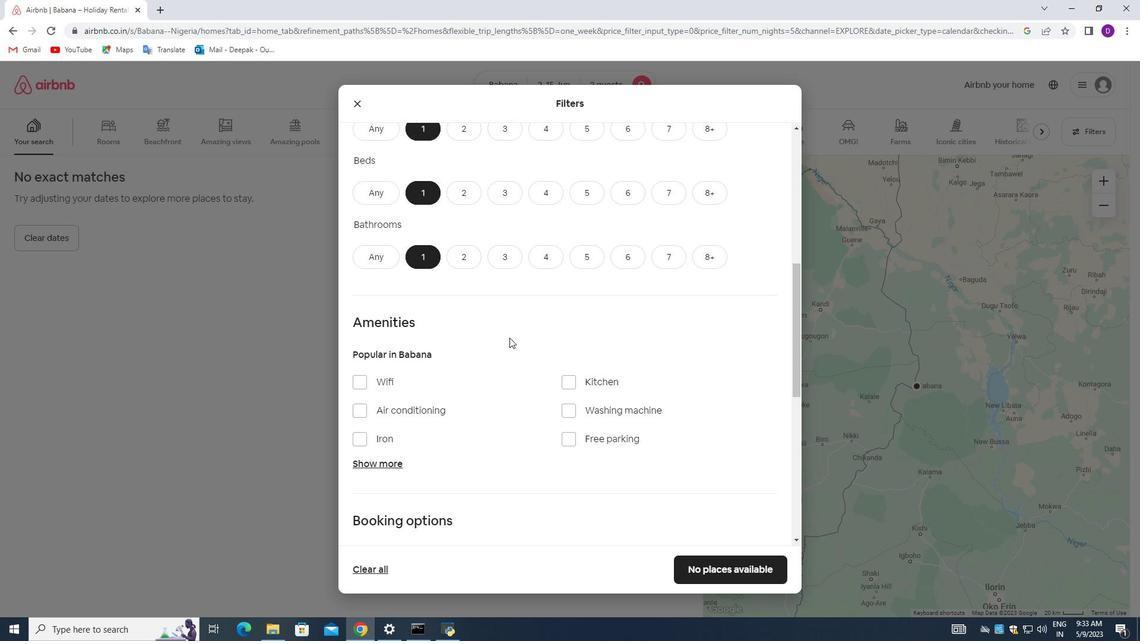 
Action: Mouse scrolled (508, 339) with delta (0, 0)
Screenshot: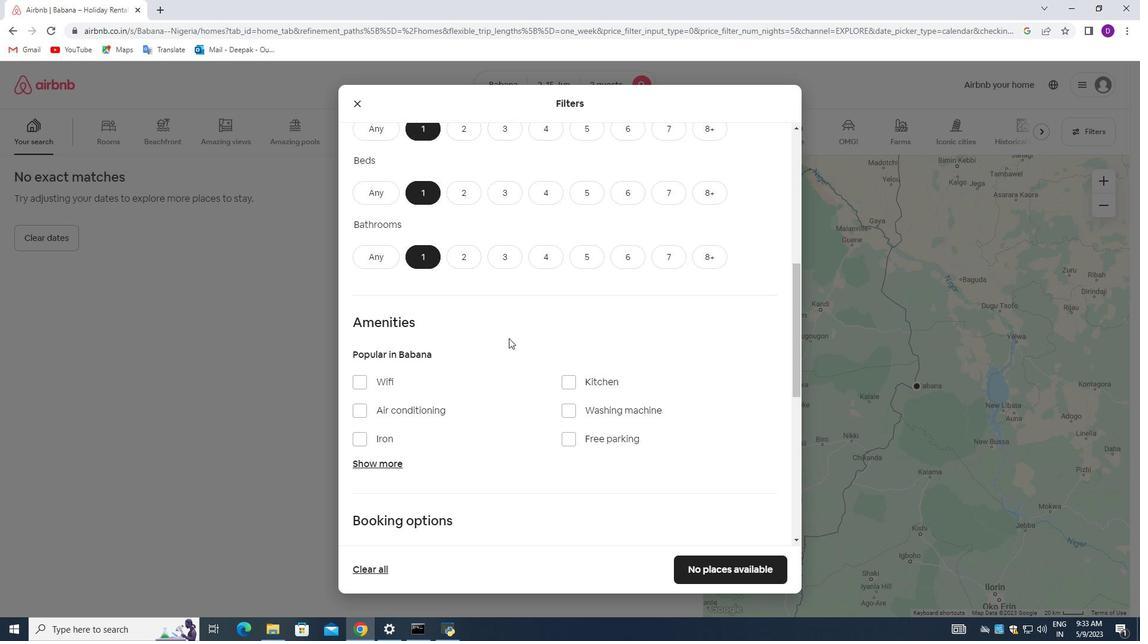 
Action: Mouse scrolled (508, 339) with delta (0, 0)
Screenshot: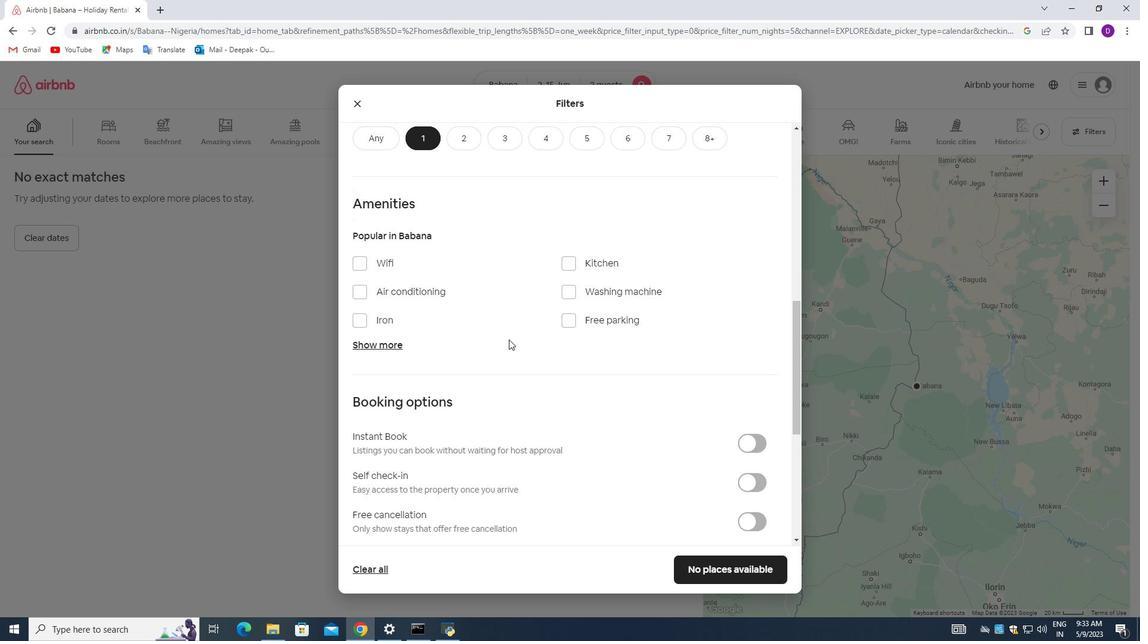 
Action: Mouse scrolled (508, 339) with delta (0, 0)
Screenshot: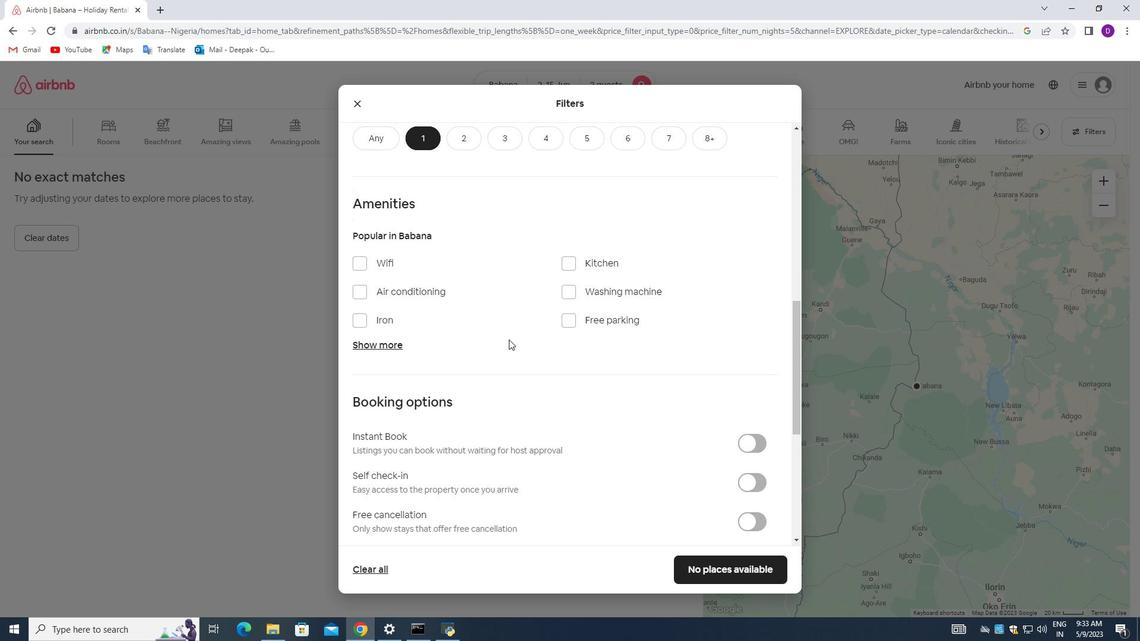
Action: Mouse moved to (746, 363)
Screenshot: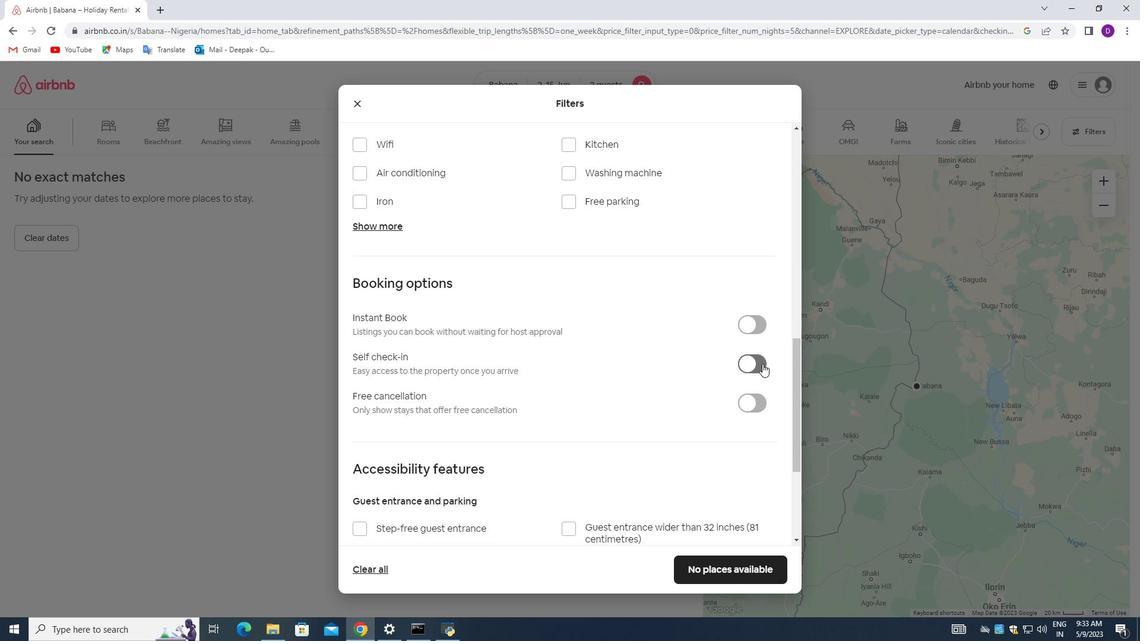 
Action: Mouse pressed left at (746, 363)
Screenshot: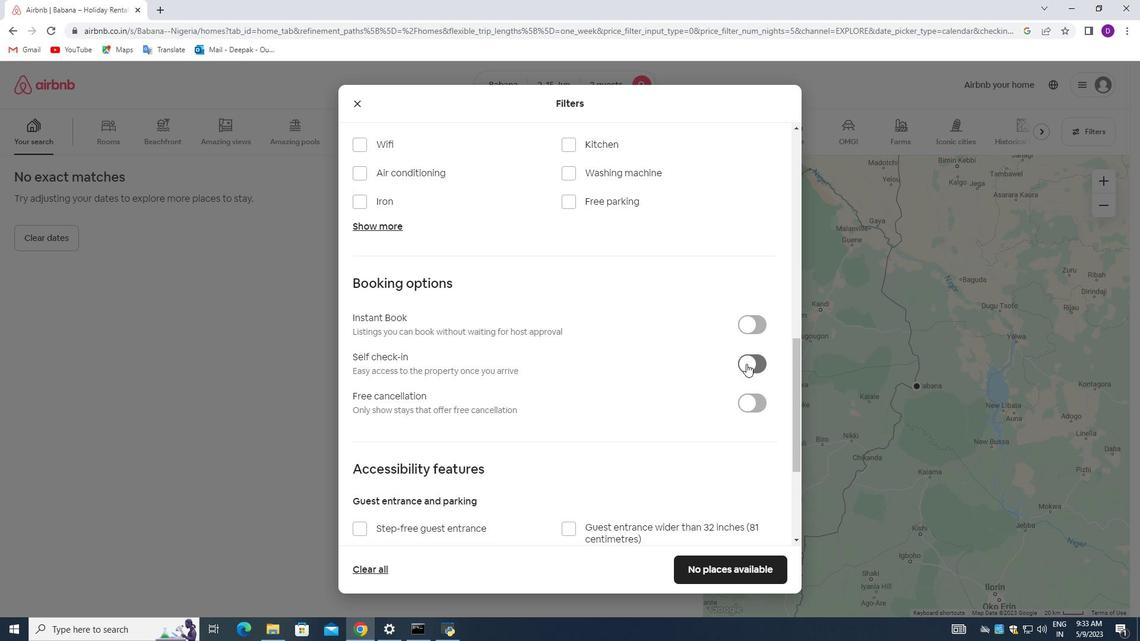 
Action: Mouse moved to (551, 394)
Screenshot: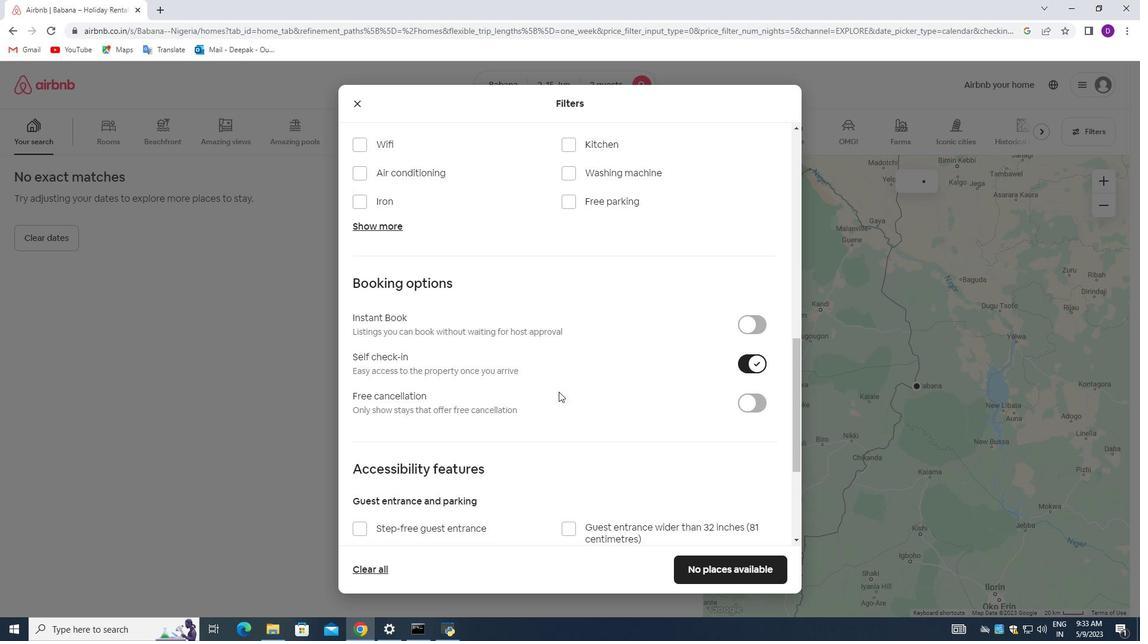 
Action: Mouse scrolled (551, 394) with delta (0, 0)
Screenshot: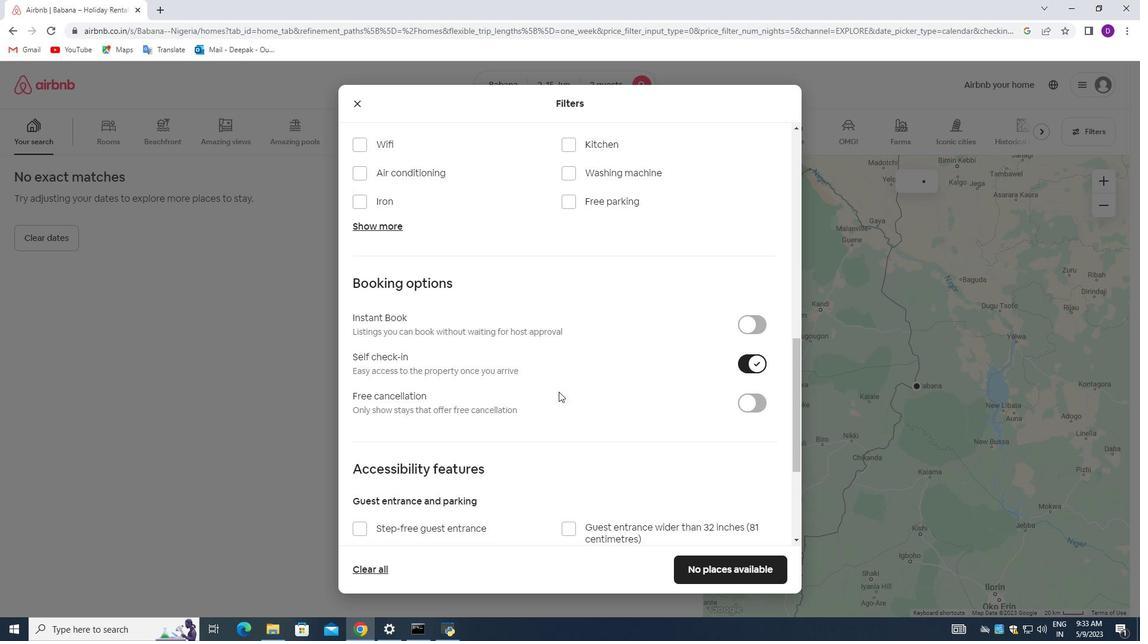 
Action: Mouse moved to (535, 394)
Screenshot: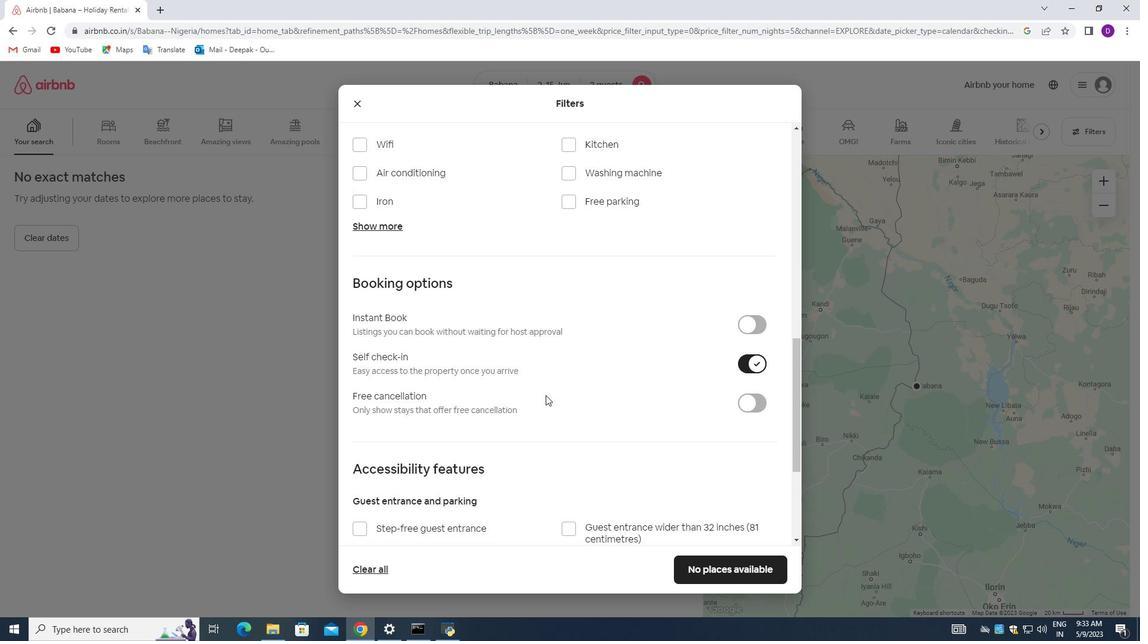 
Action: Mouse scrolled (541, 394) with delta (0, 0)
Screenshot: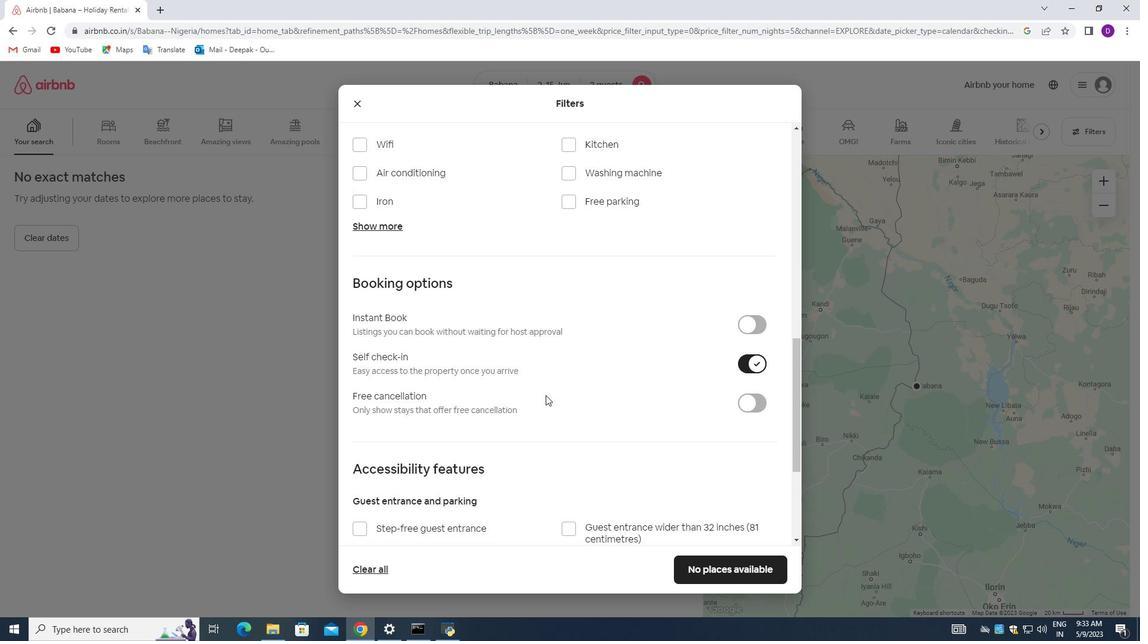 
Action: Mouse moved to (523, 398)
Screenshot: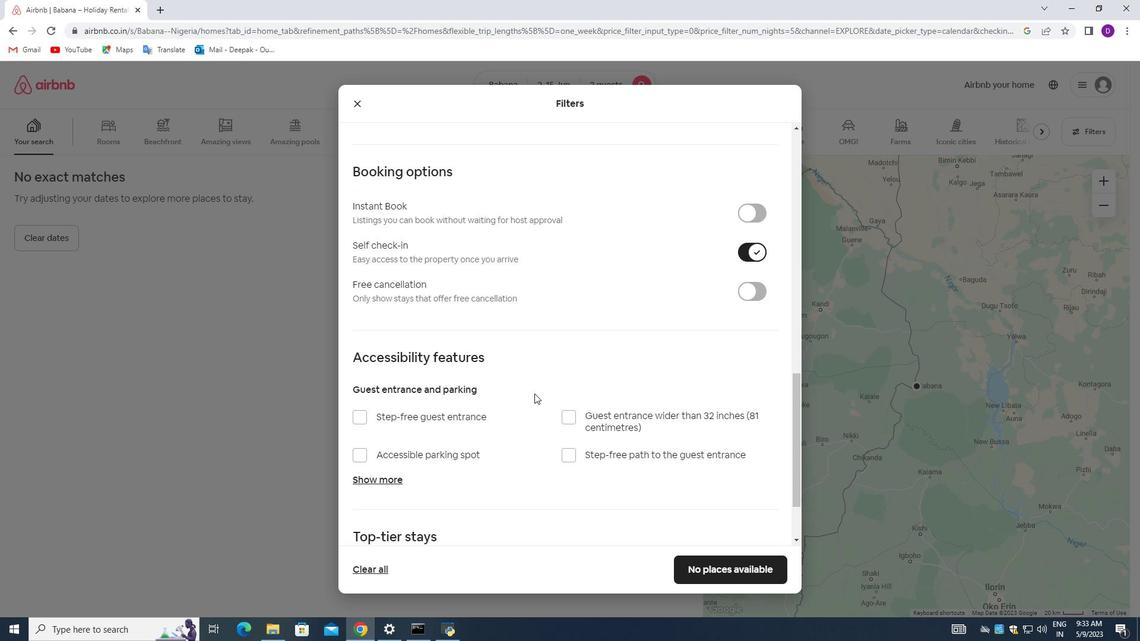 
Action: Mouse scrolled (523, 397) with delta (0, 0)
Screenshot: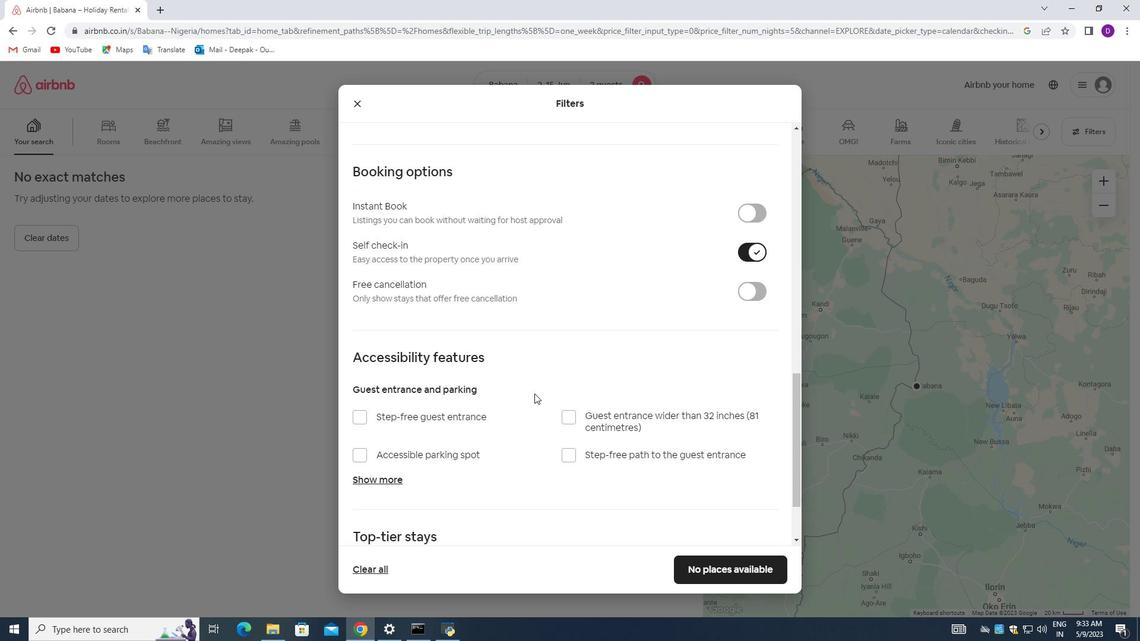 
Action: Mouse moved to (519, 399)
Screenshot: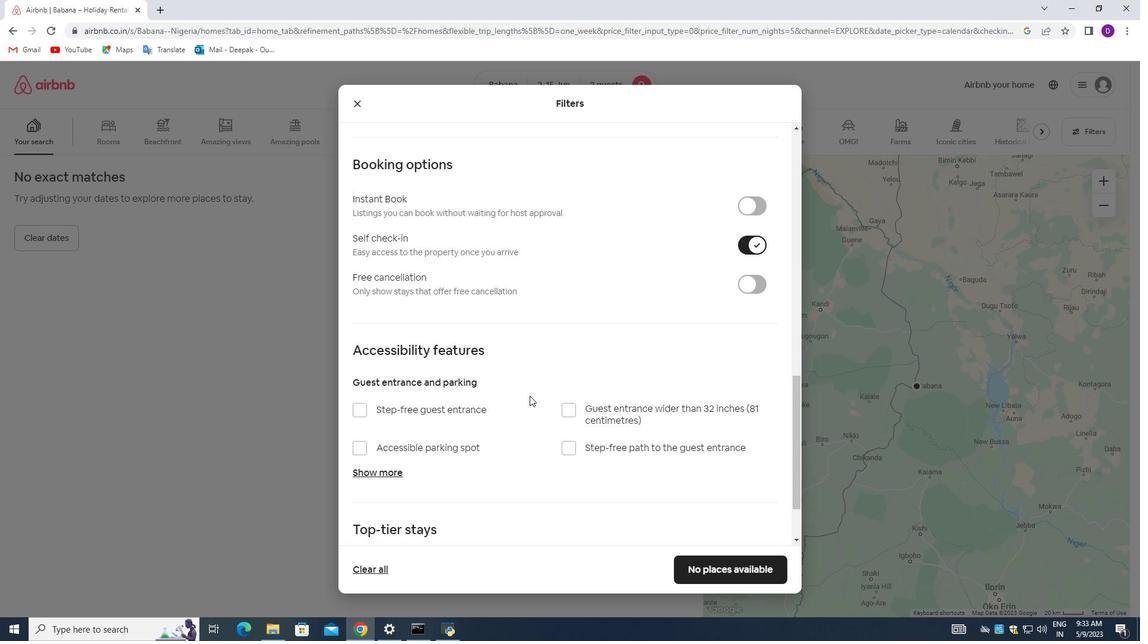 
Action: Mouse scrolled (519, 399) with delta (0, 0)
Screenshot: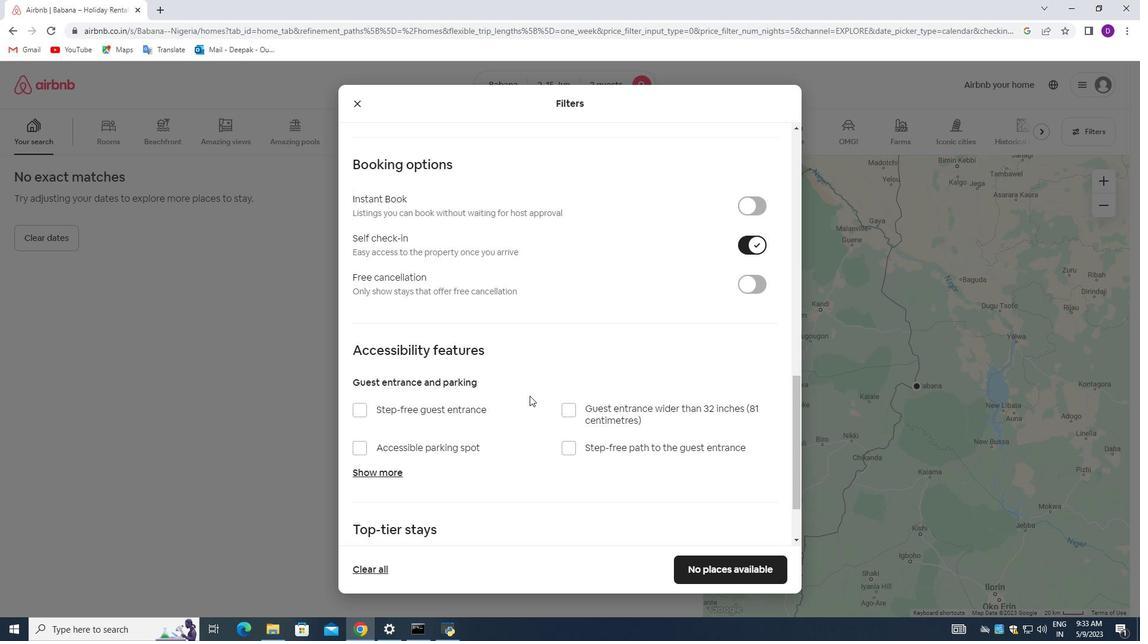 
Action: Mouse scrolled (519, 399) with delta (0, 0)
Screenshot: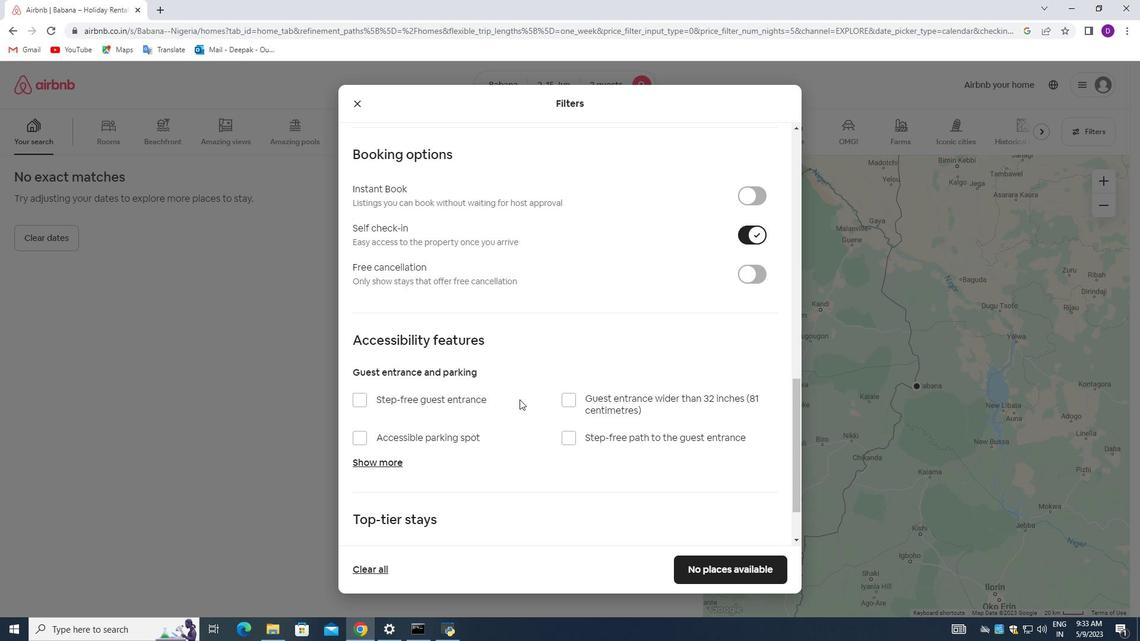 
Action: Mouse moved to (518, 400)
Screenshot: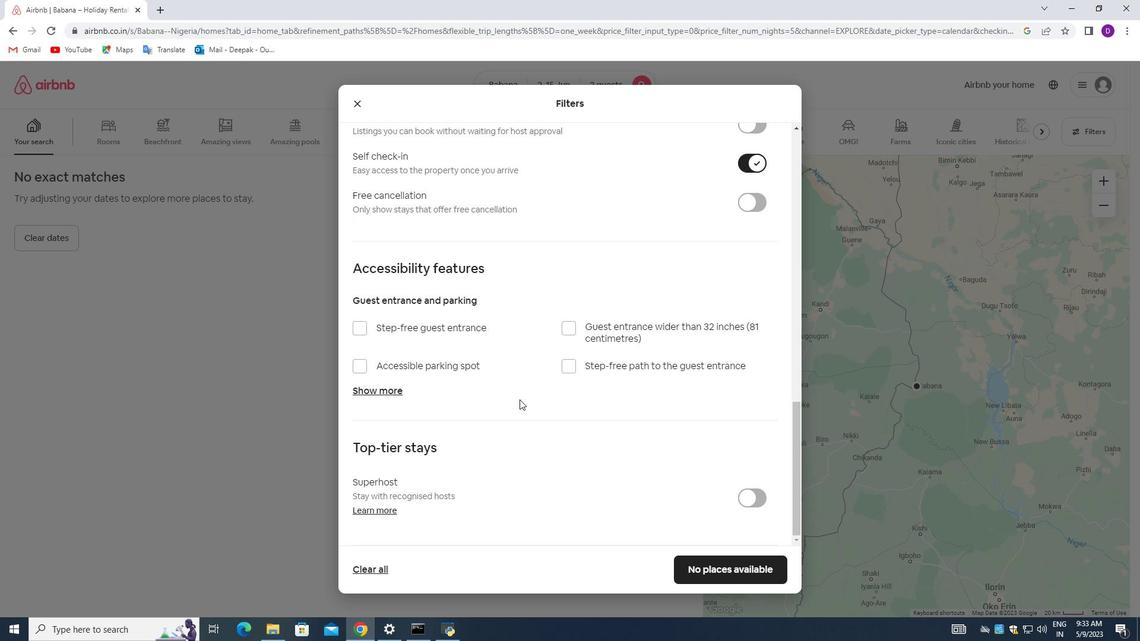
Action: Mouse scrolled (518, 400) with delta (0, 0)
Screenshot: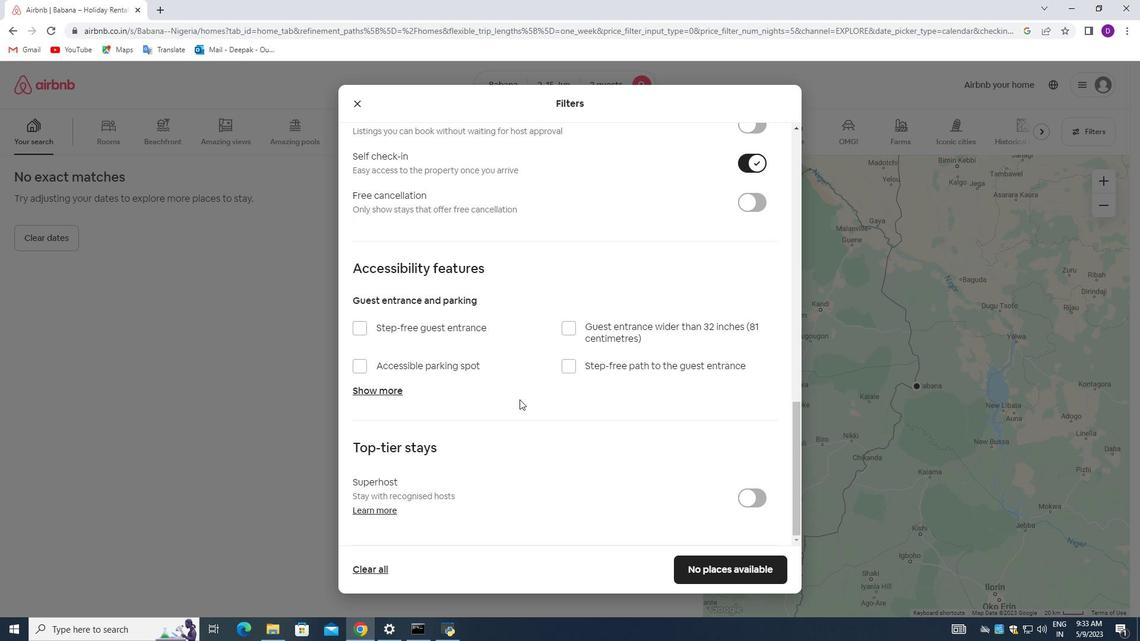 
Action: Mouse moved to (517, 402)
Screenshot: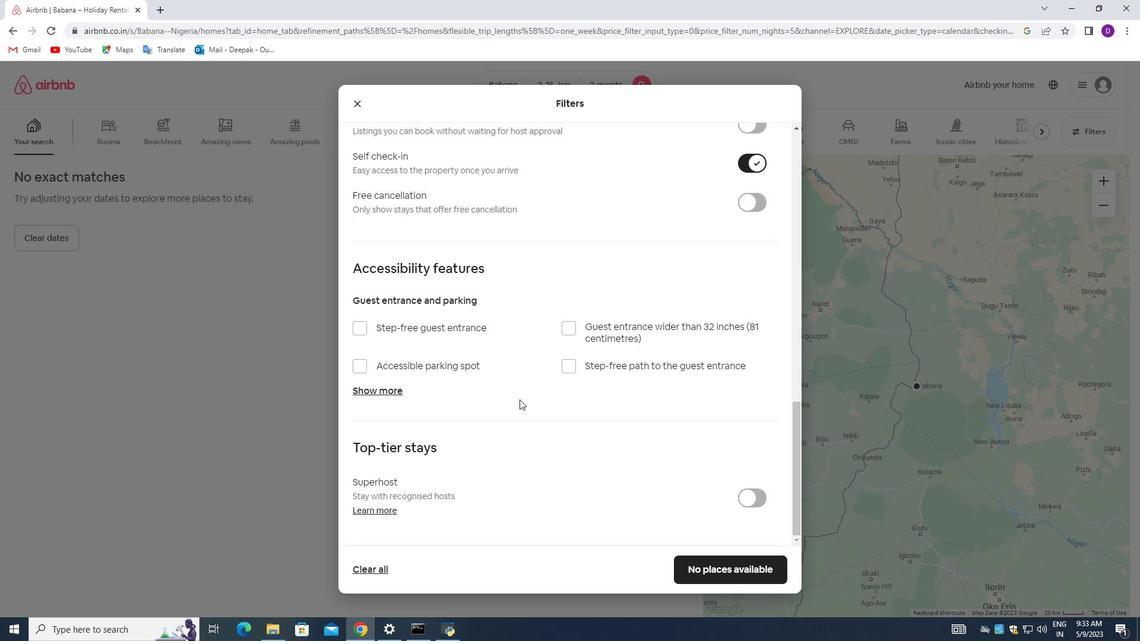 
Action: Mouse scrolled (517, 401) with delta (0, 0)
Screenshot: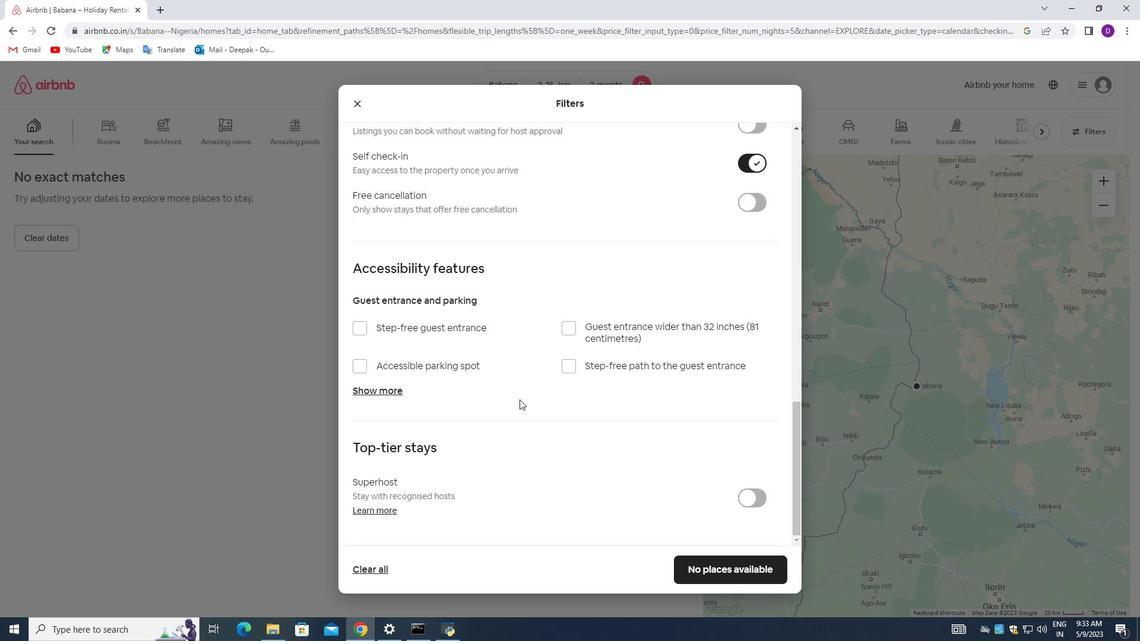 
Action: Mouse moved to (517, 402)
Screenshot: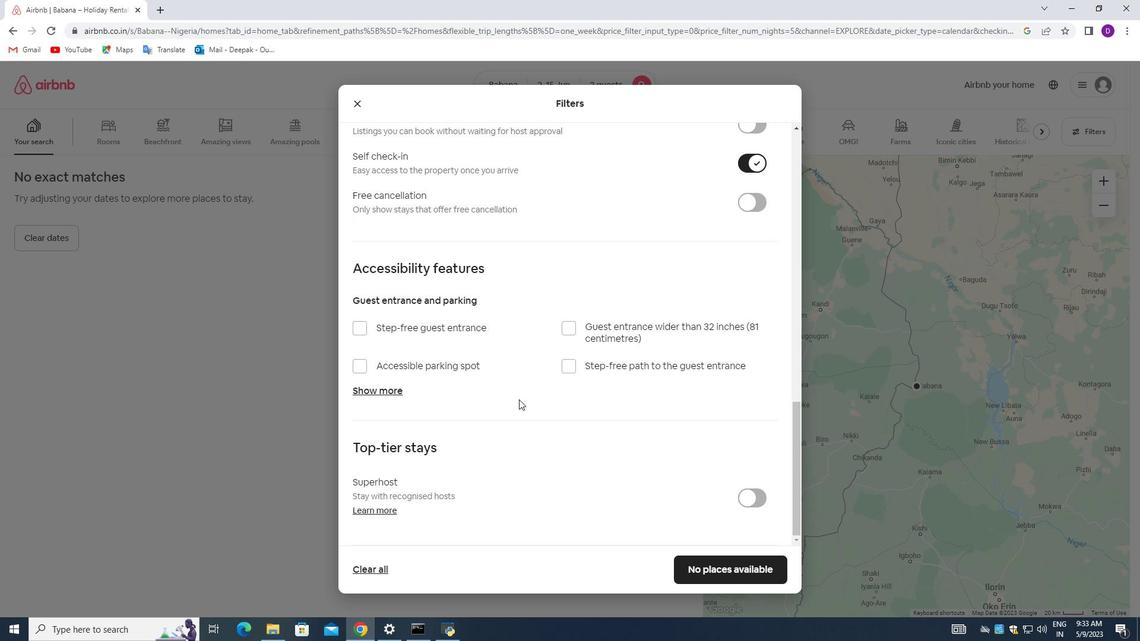 
Action: Mouse scrolled (517, 401) with delta (0, 0)
Screenshot: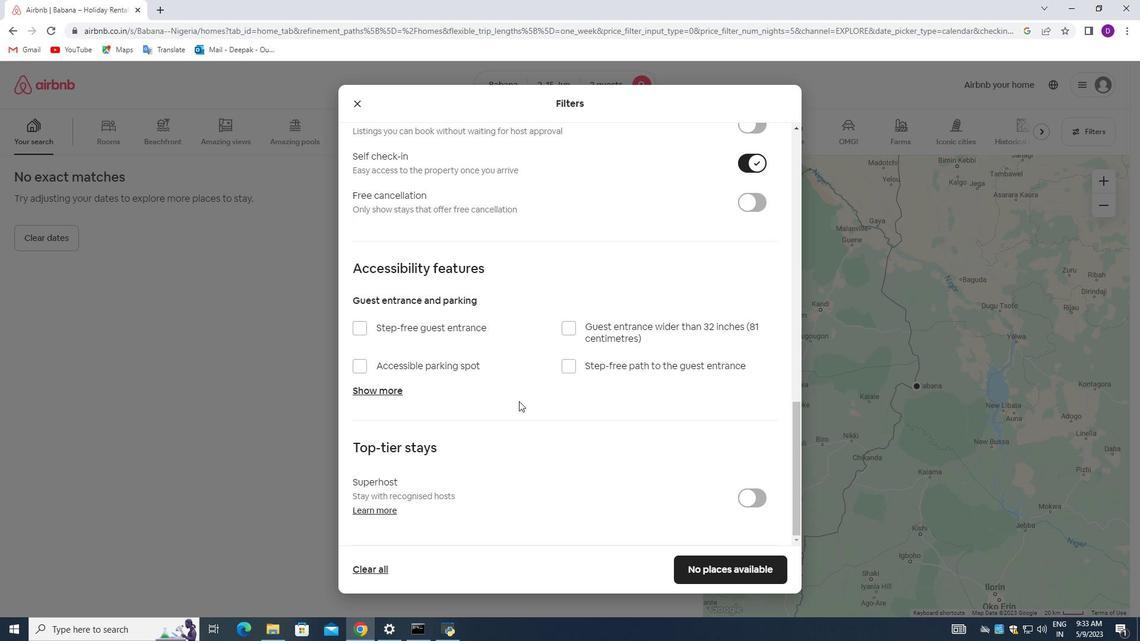 
Action: Mouse moved to (500, 490)
Screenshot: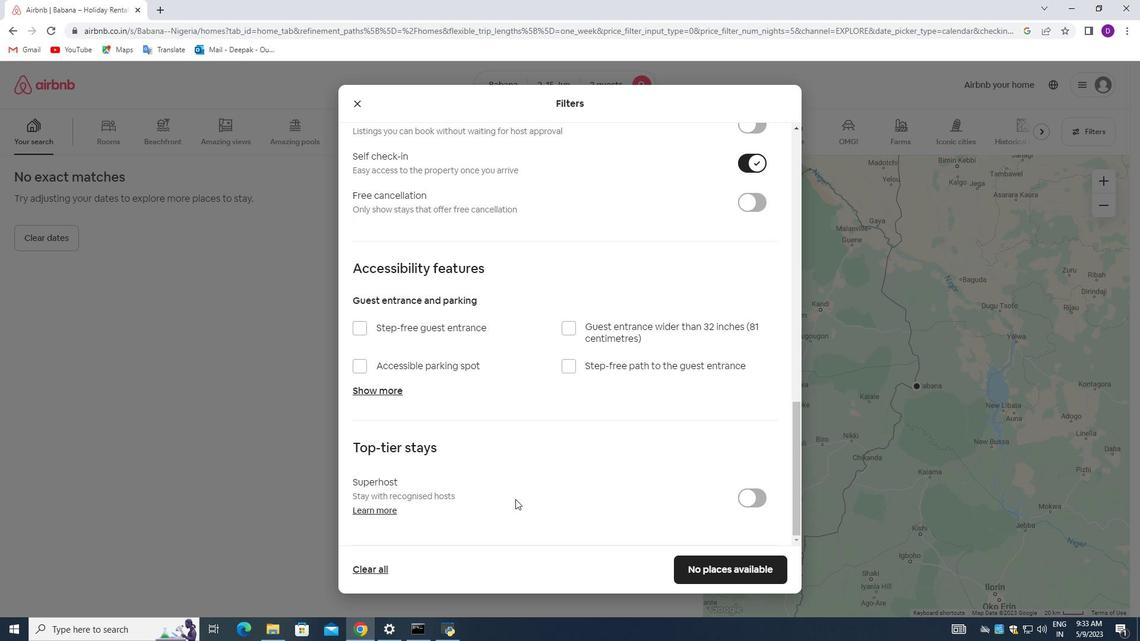 
Action: Mouse scrolled (500, 489) with delta (0, 0)
Screenshot: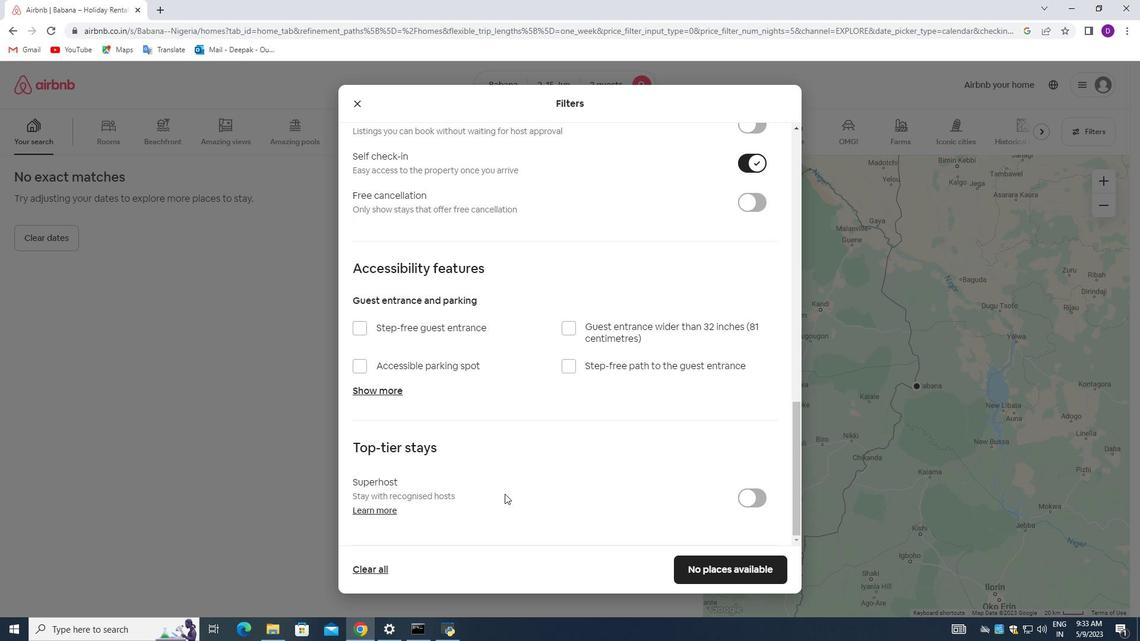 
Action: Mouse scrolled (500, 489) with delta (0, 0)
Screenshot: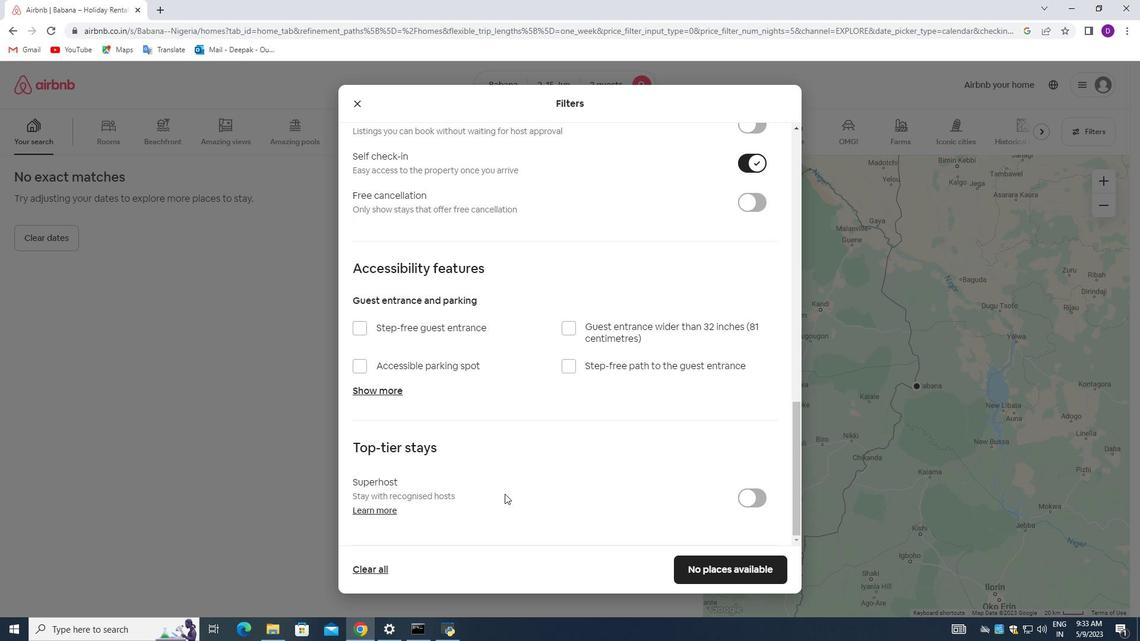 
Action: Mouse moved to (501, 490)
Screenshot: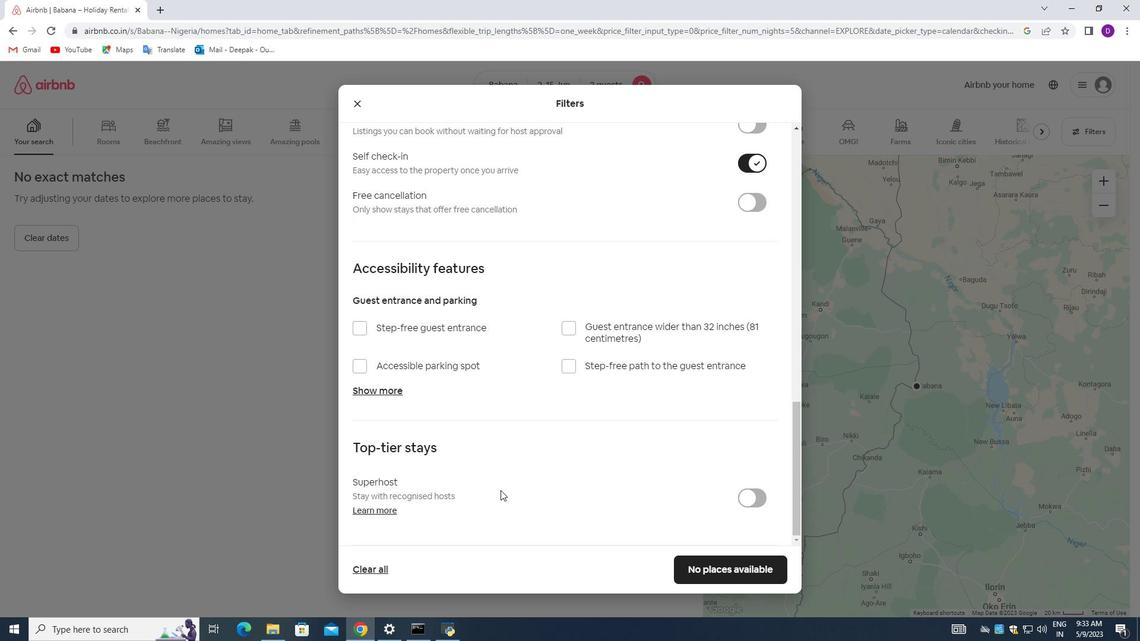 
Action: Mouse scrolled (501, 489) with delta (0, 0)
Screenshot: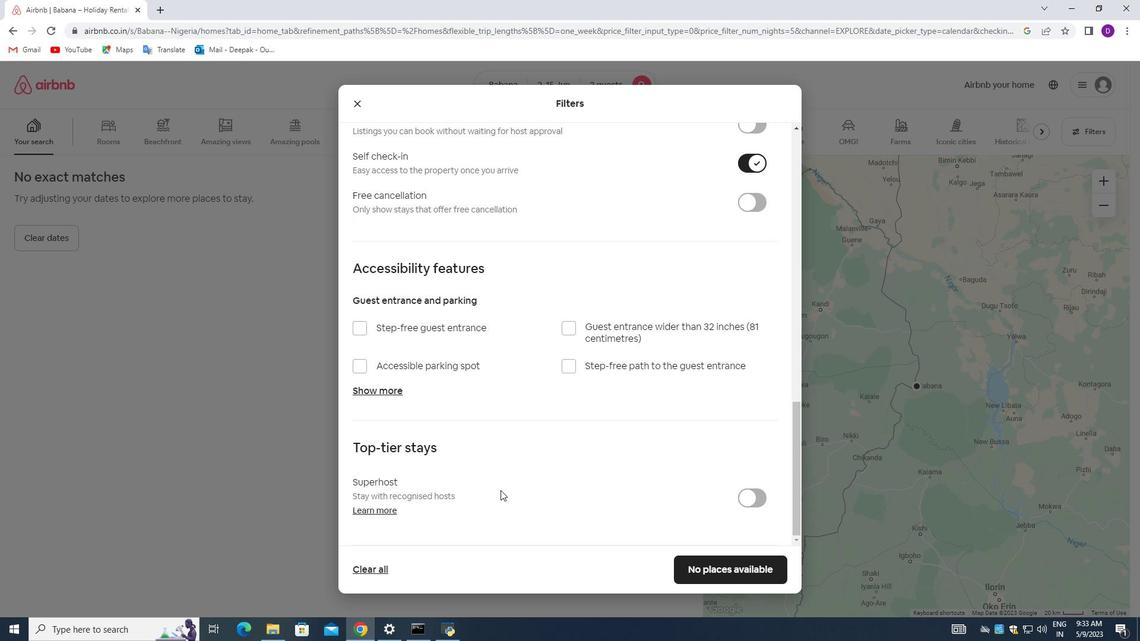 
Action: Mouse moved to (696, 570)
Screenshot: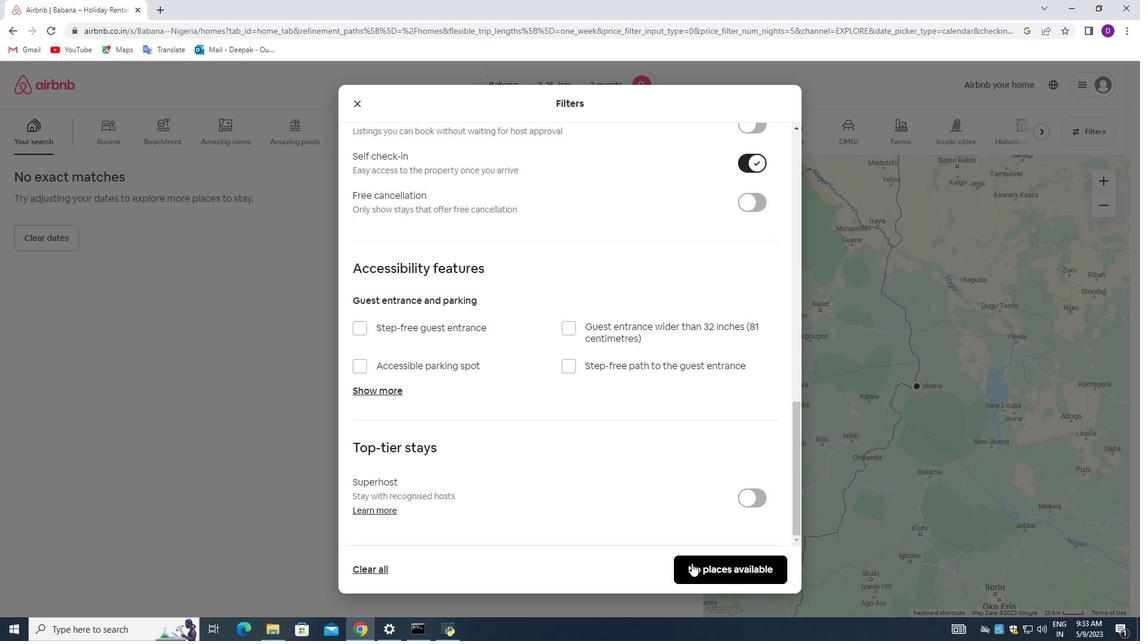 
Action: Mouse pressed left at (696, 570)
Screenshot: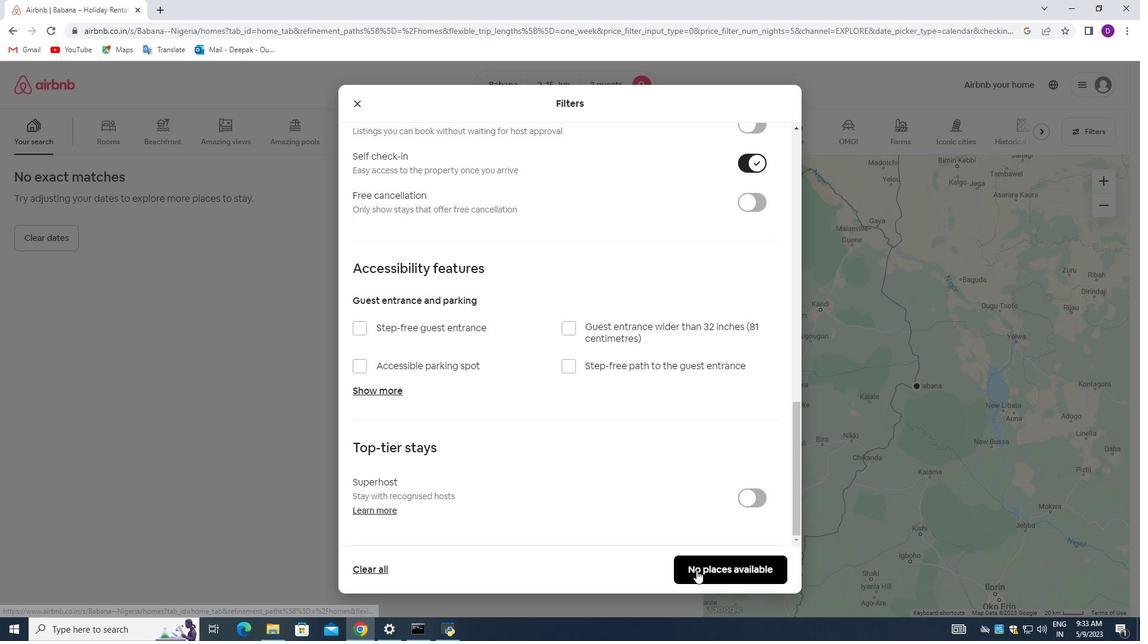 
Action: Mouse moved to (537, 382)
Screenshot: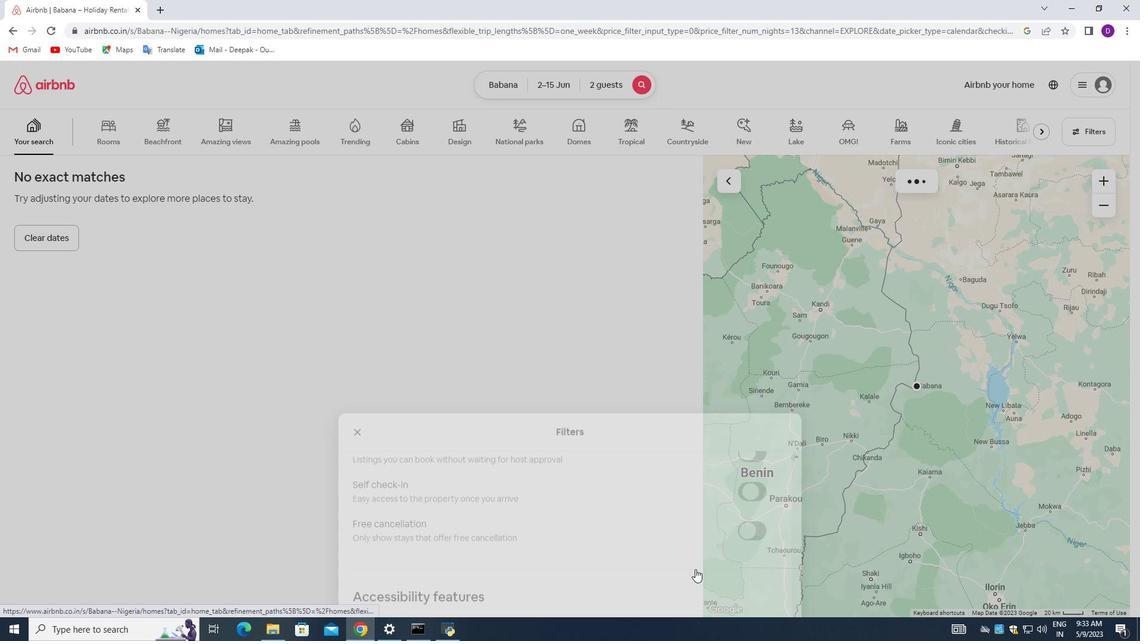 
